 Task: Search one way flight ticket for 4 adults, 1 infant in seat and 1 infant on lap in premium economy from North Bend: Southwest Oregon Regional Airport (was North Bend Municipal) to Jacksonville: Albert J. Ellis Airport on 5-3-2023. Choice of flights is Frontier. Number of bags: 5 checked bags. Price is upto 98000. Outbound departure time preference is 17:00.
Action: Mouse moved to (298, 117)
Screenshot: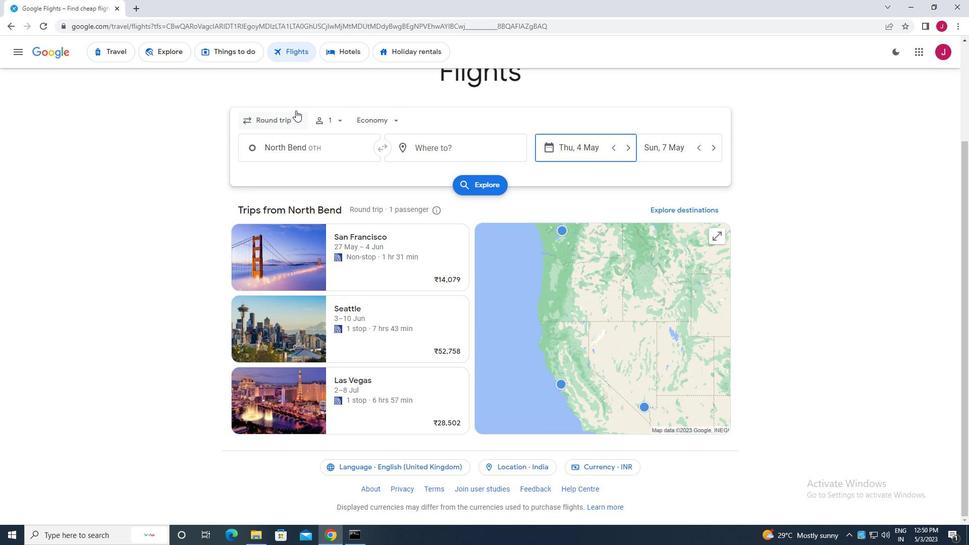 
Action: Mouse pressed left at (298, 117)
Screenshot: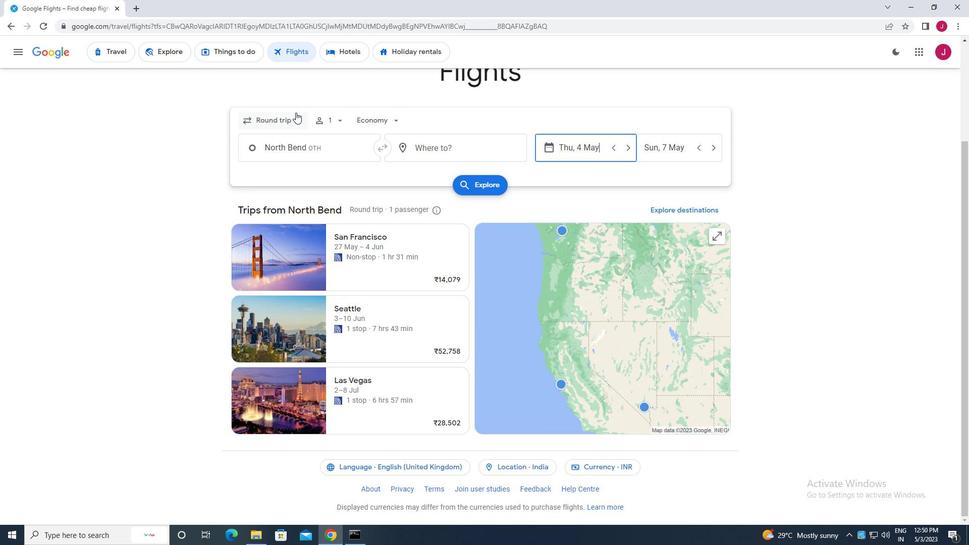 
Action: Mouse moved to (295, 165)
Screenshot: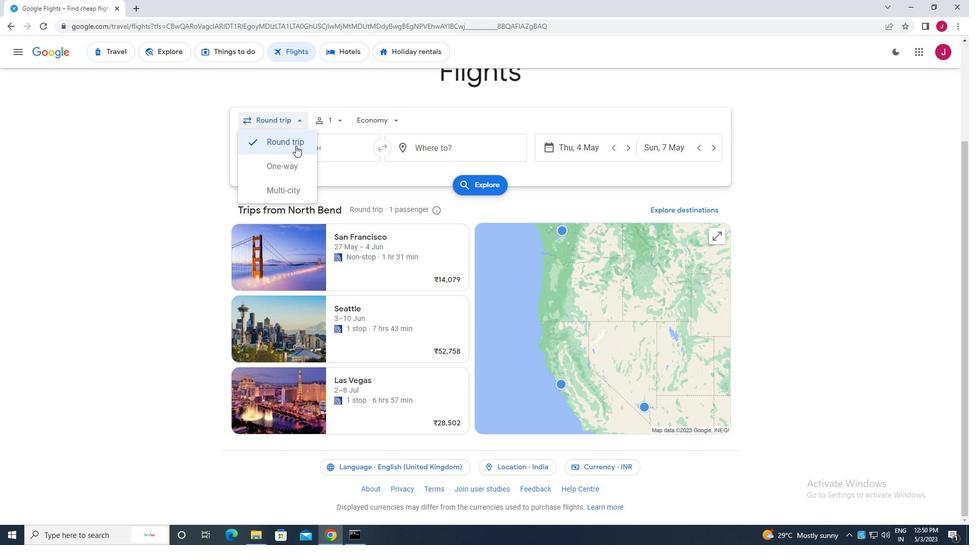 
Action: Mouse pressed left at (295, 165)
Screenshot: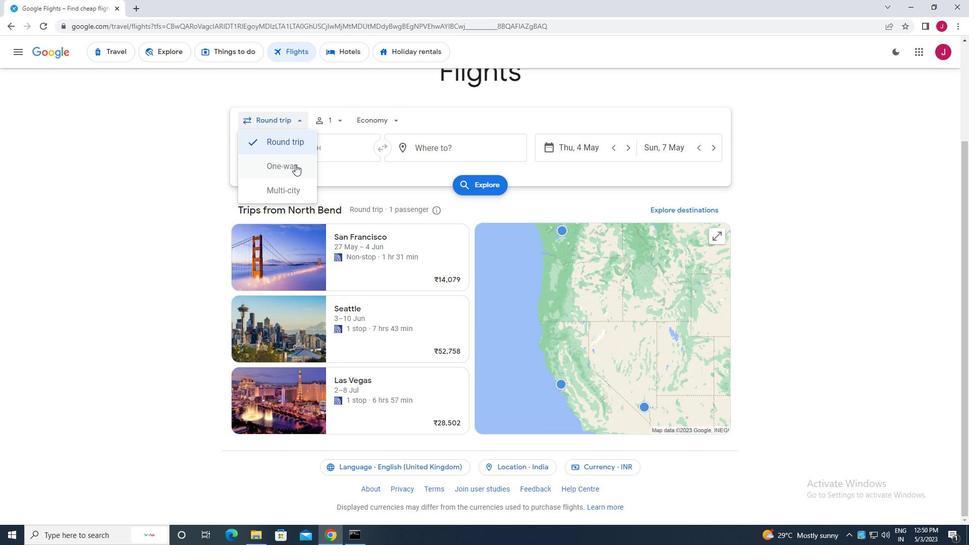 
Action: Mouse moved to (336, 120)
Screenshot: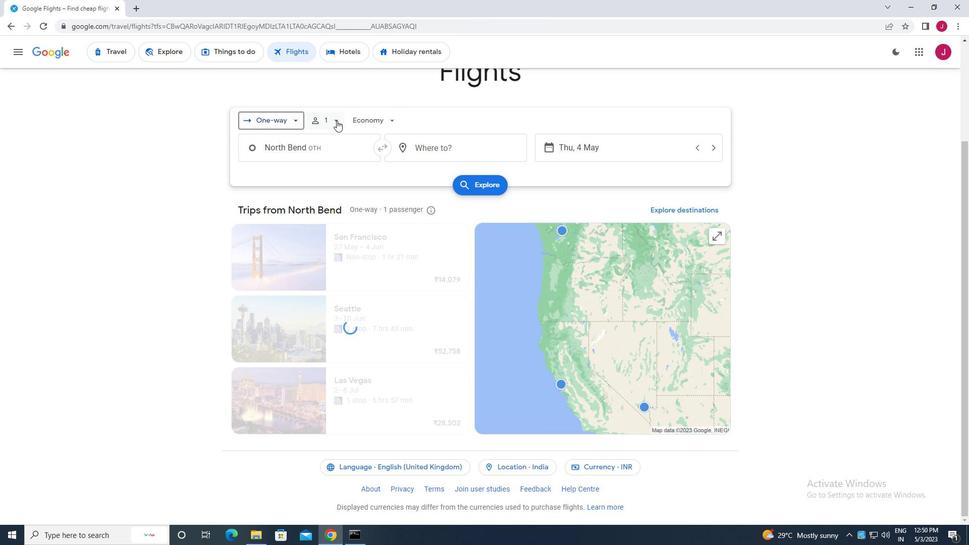 
Action: Mouse pressed left at (336, 120)
Screenshot: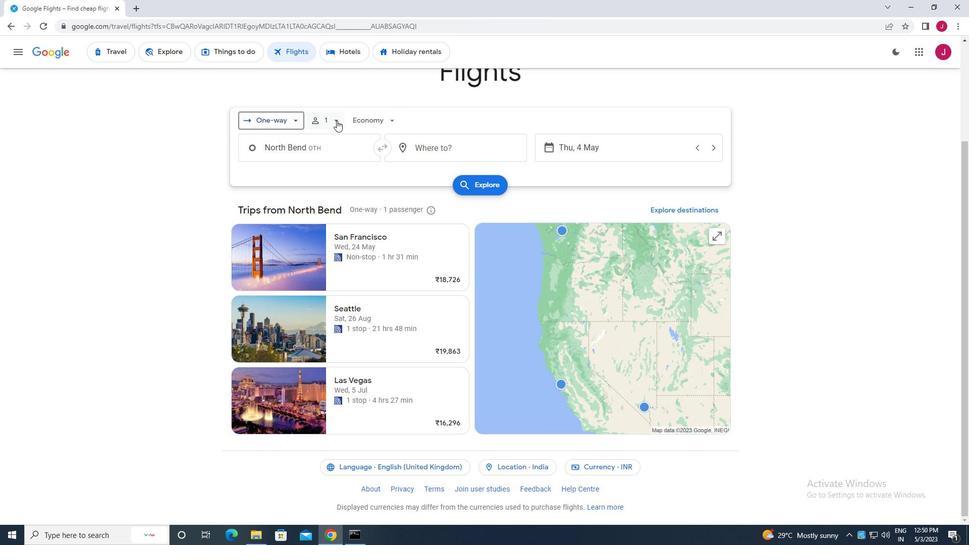 
Action: Mouse moved to (414, 146)
Screenshot: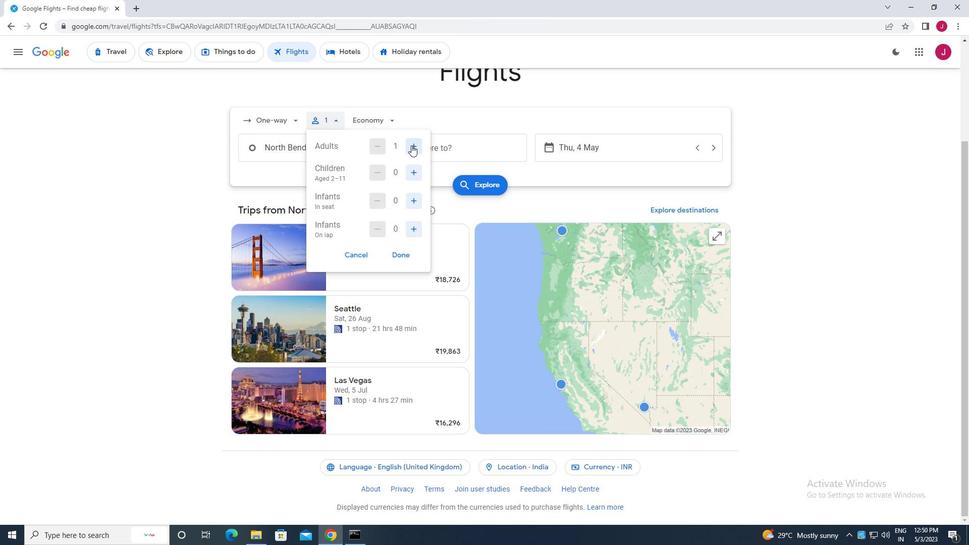 
Action: Mouse pressed left at (414, 146)
Screenshot: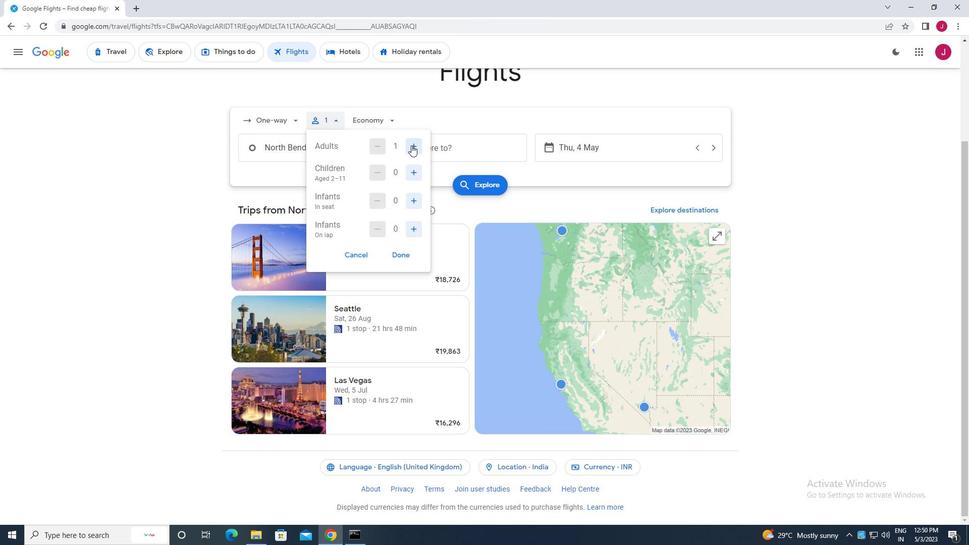 
Action: Mouse moved to (415, 146)
Screenshot: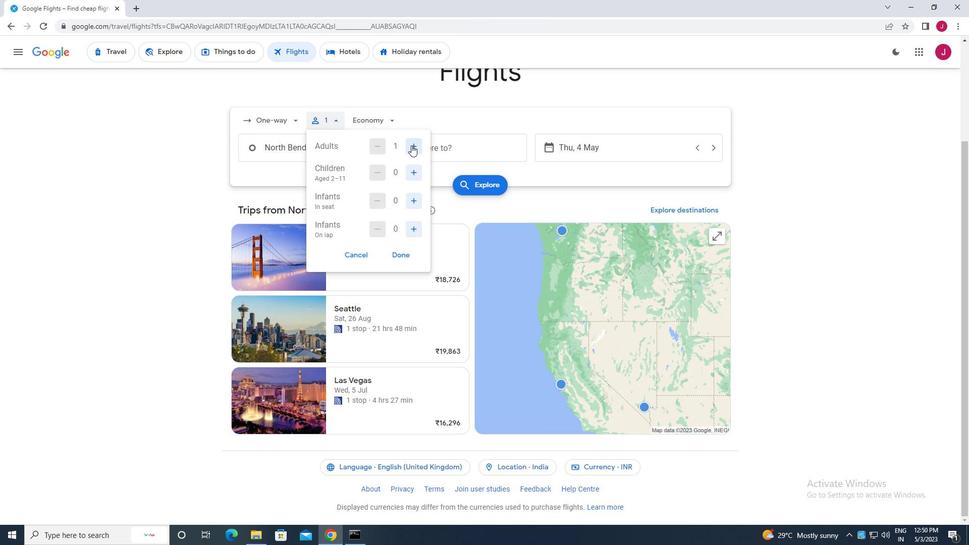 
Action: Mouse pressed left at (415, 146)
Screenshot: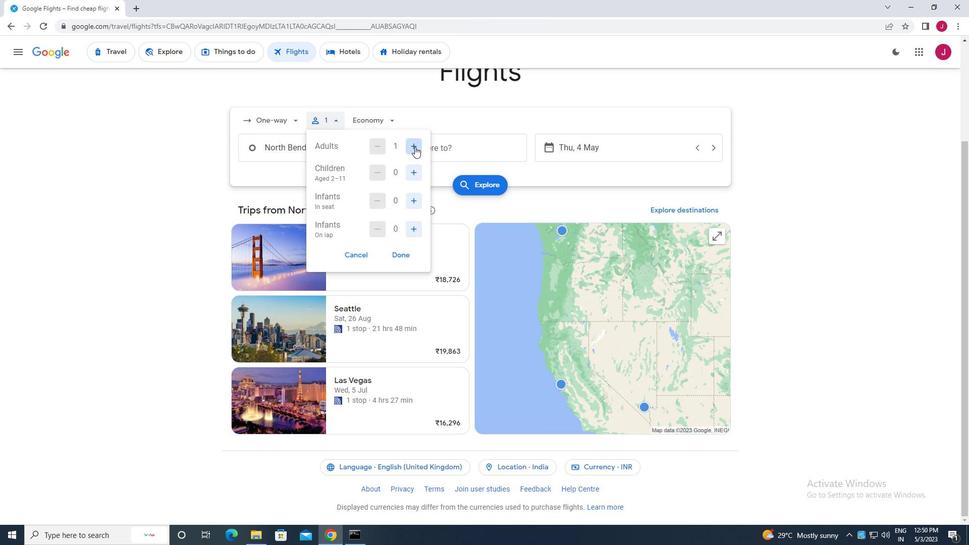 
Action: Mouse moved to (415, 146)
Screenshot: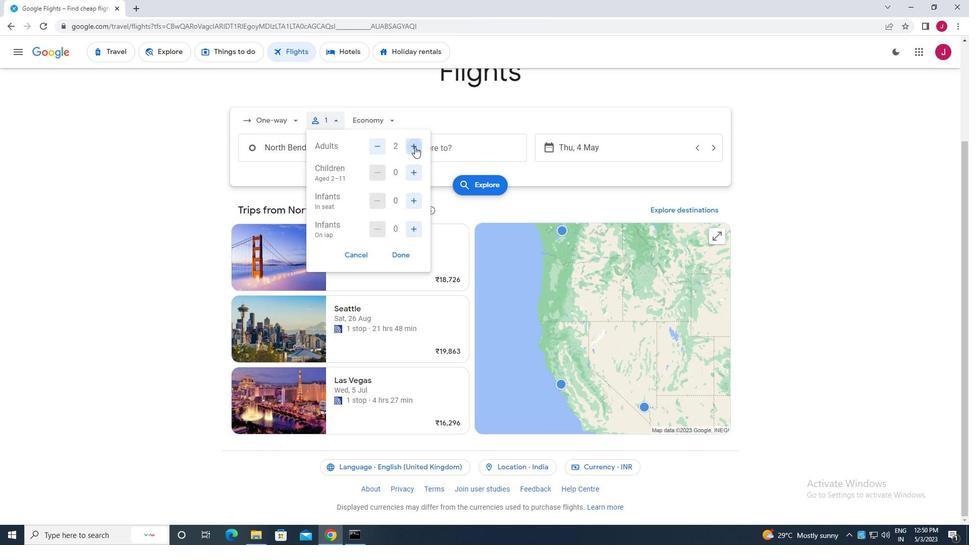 
Action: Mouse pressed left at (415, 146)
Screenshot: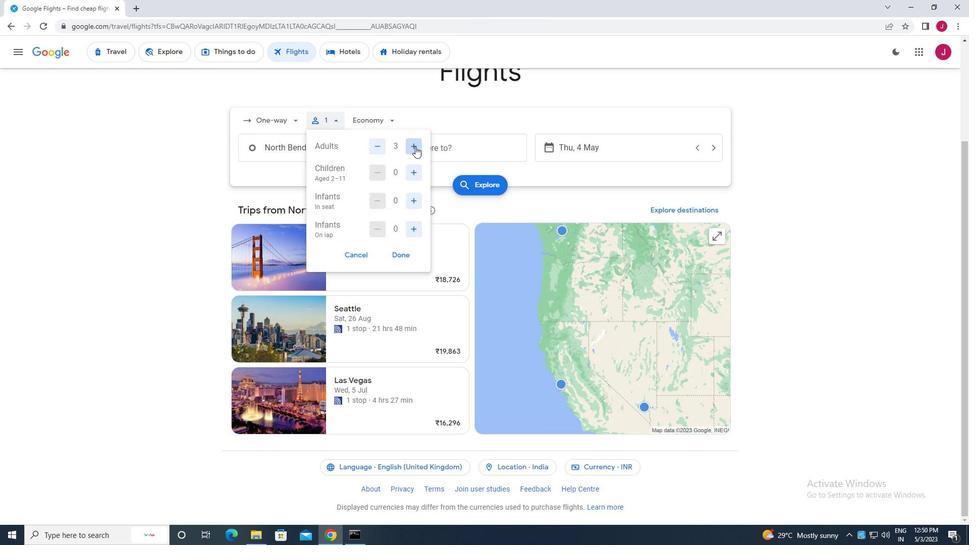 
Action: Mouse moved to (415, 172)
Screenshot: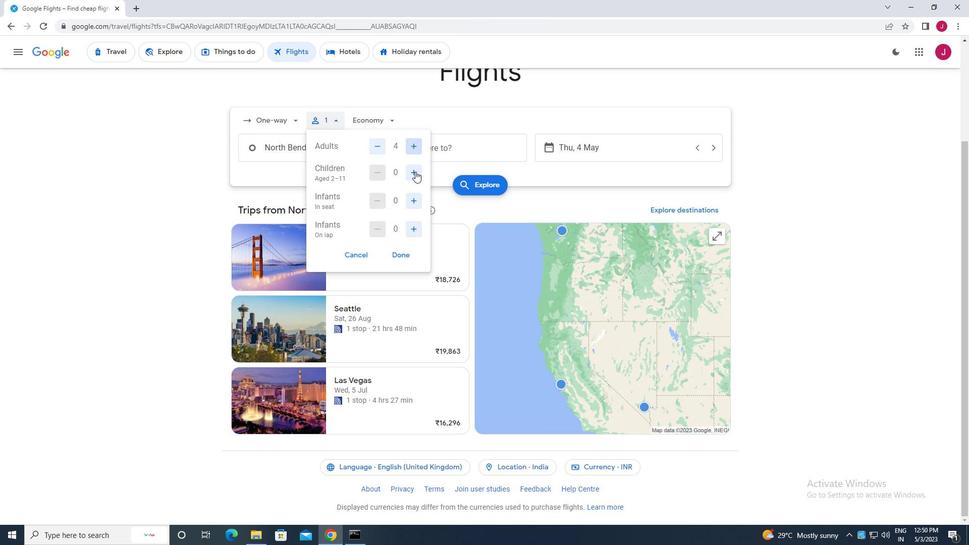 
Action: Mouse pressed left at (415, 172)
Screenshot: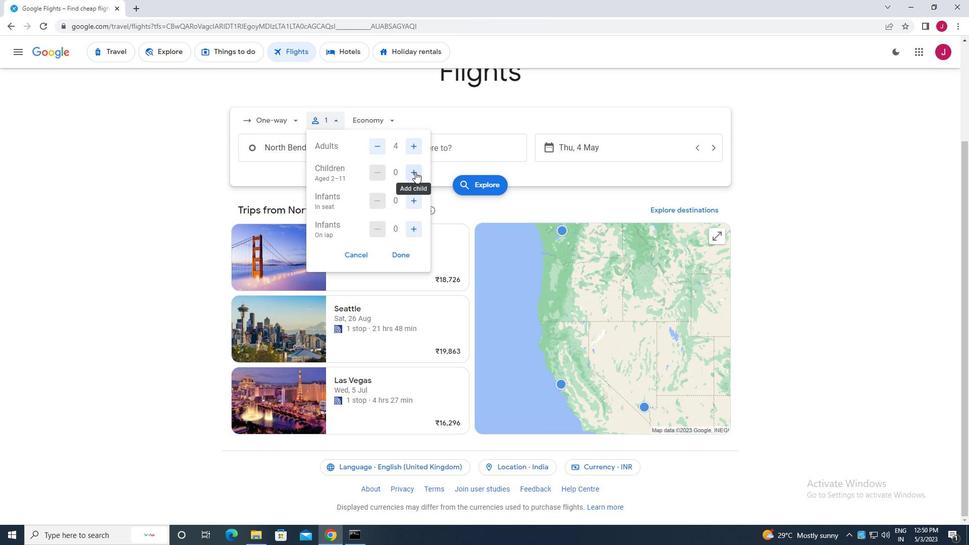 
Action: Mouse moved to (383, 170)
Screenshot: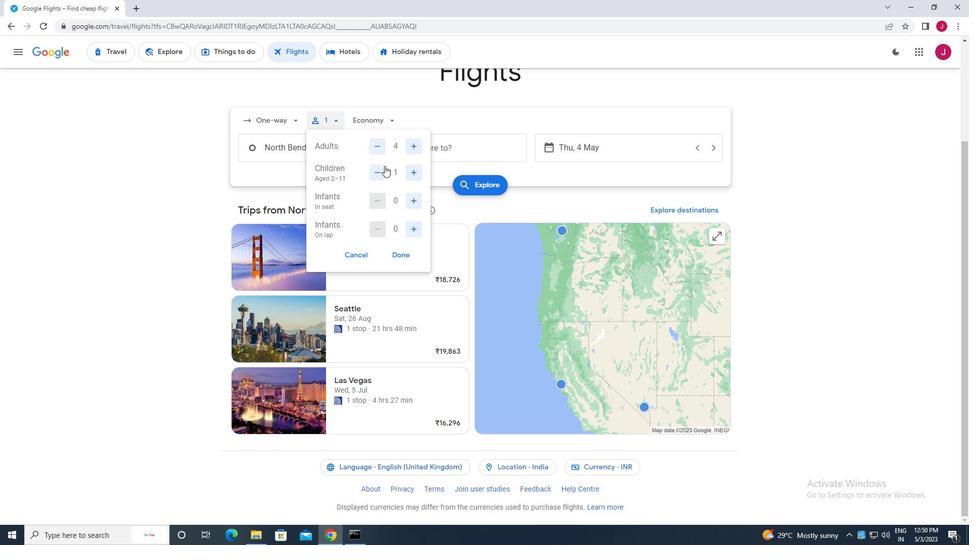 
Action: Mouse pressed left at (383, 170)
Screenshot: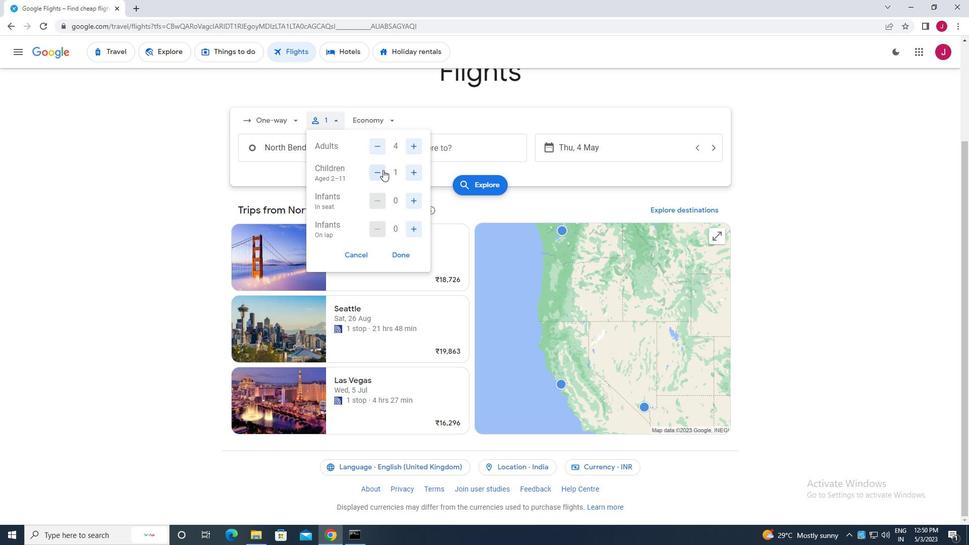 
Action: Mouse moved to (411, 198)
Screenshot: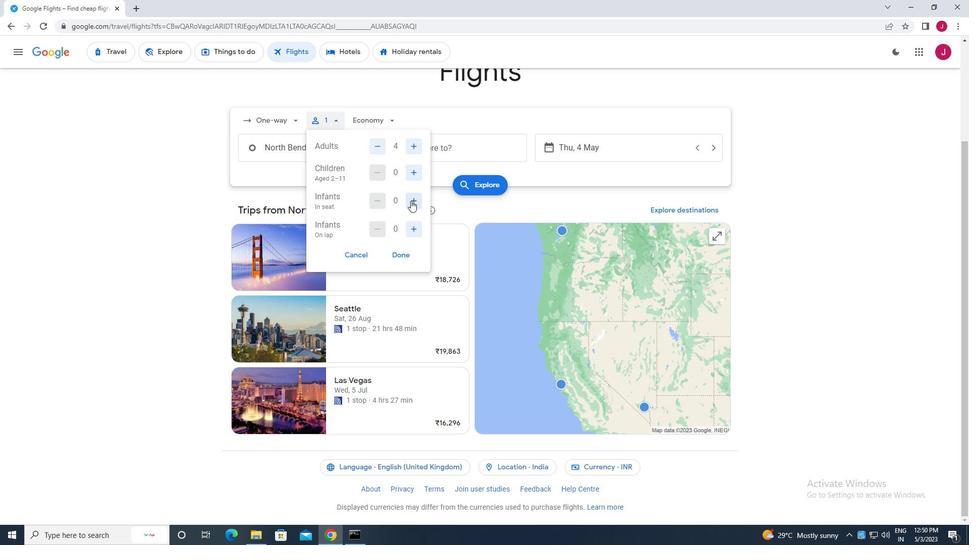 
Action: Mouse pressed left at (411, 198)
Screenshot: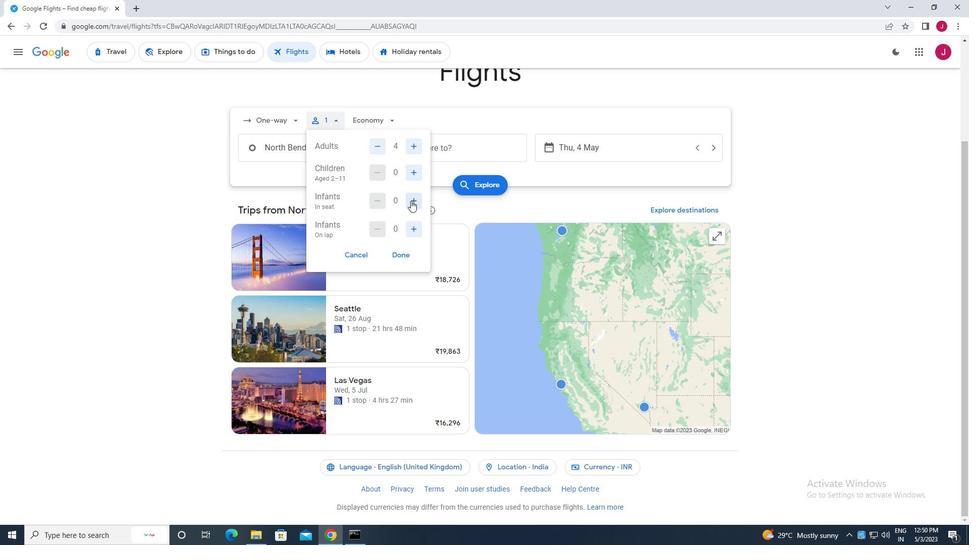 
Action: Mouse moved to (415, 224)
Screenshot: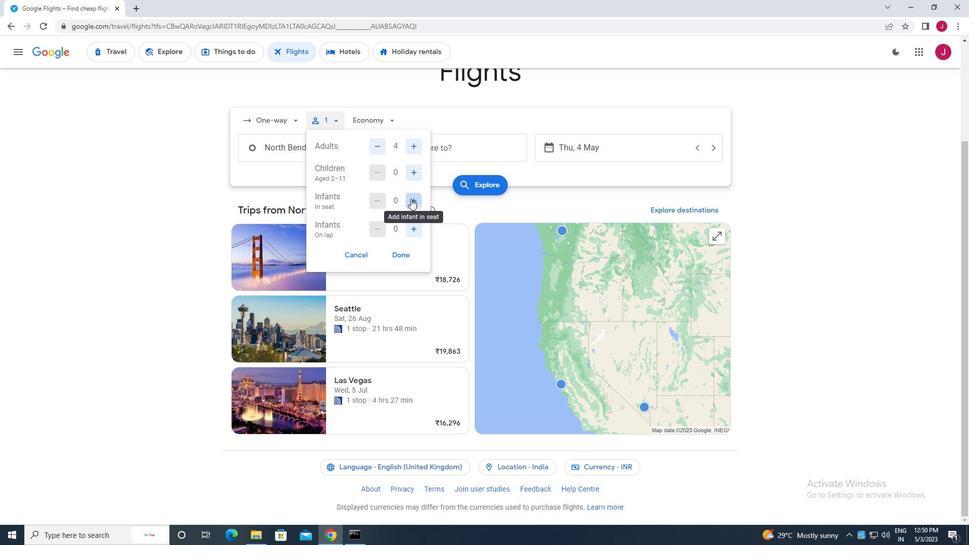 
Action: Mouse pressed left at (415, 224)
Screenshot: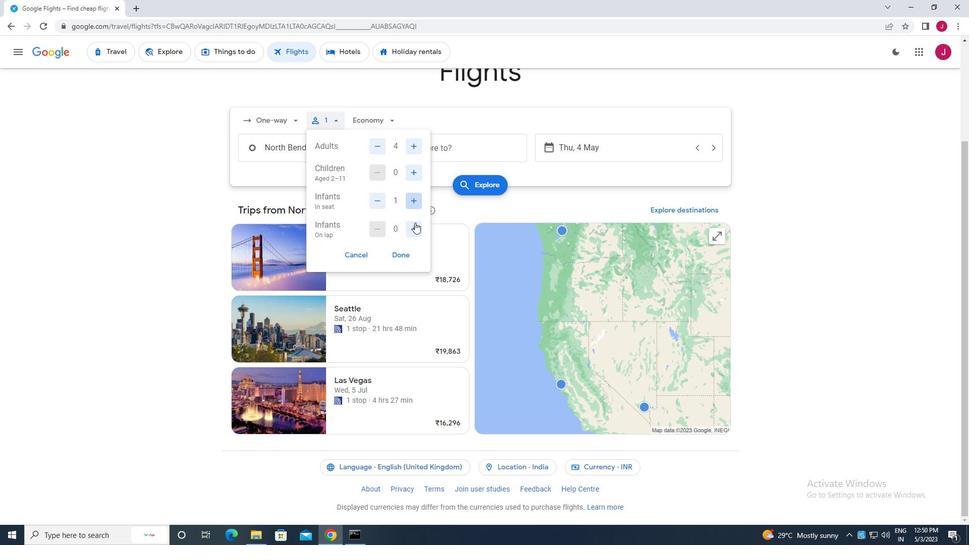 
Action: Mouse moved to (399, 254)
Screenshot: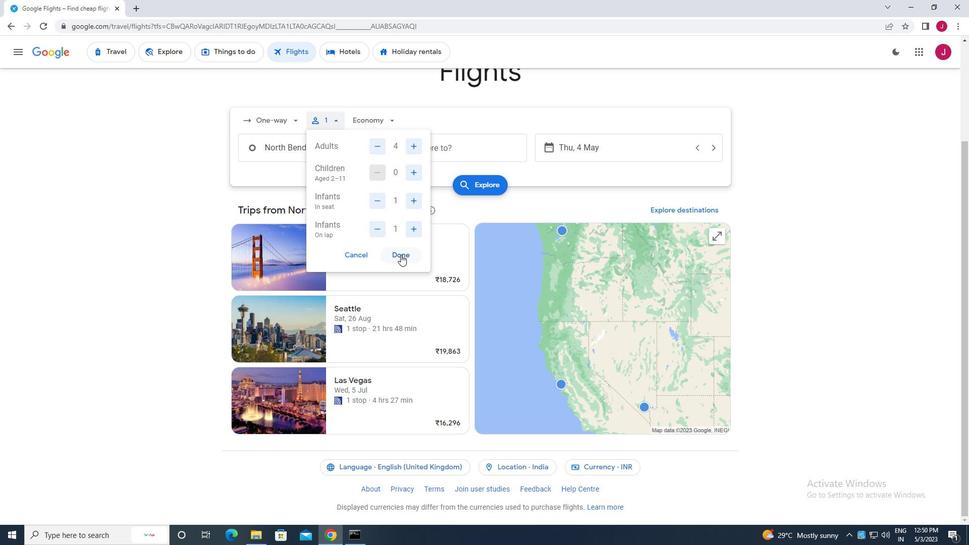 
Action: Mouse pressed left at (399, 254)
Screenshot: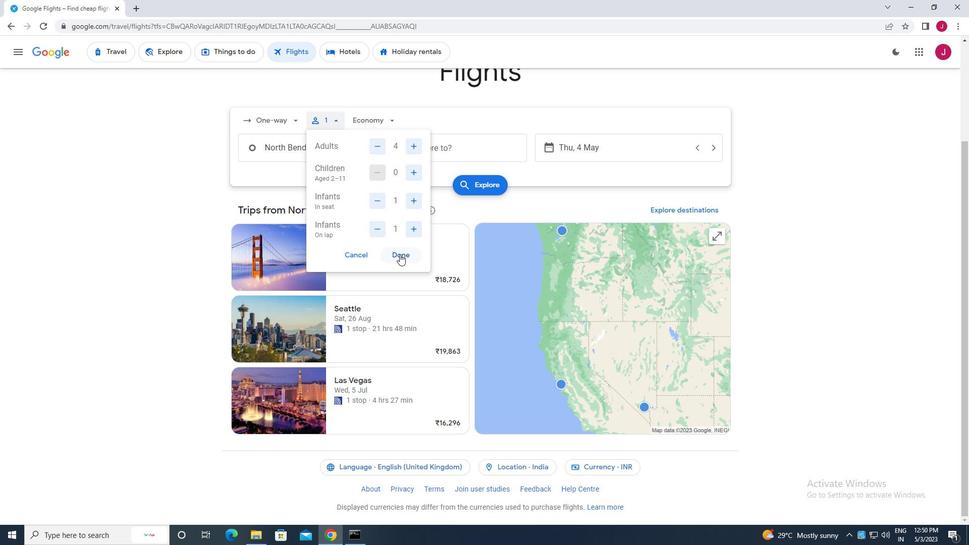 
Action: Mouse moved to (381, 119)
Screenshot: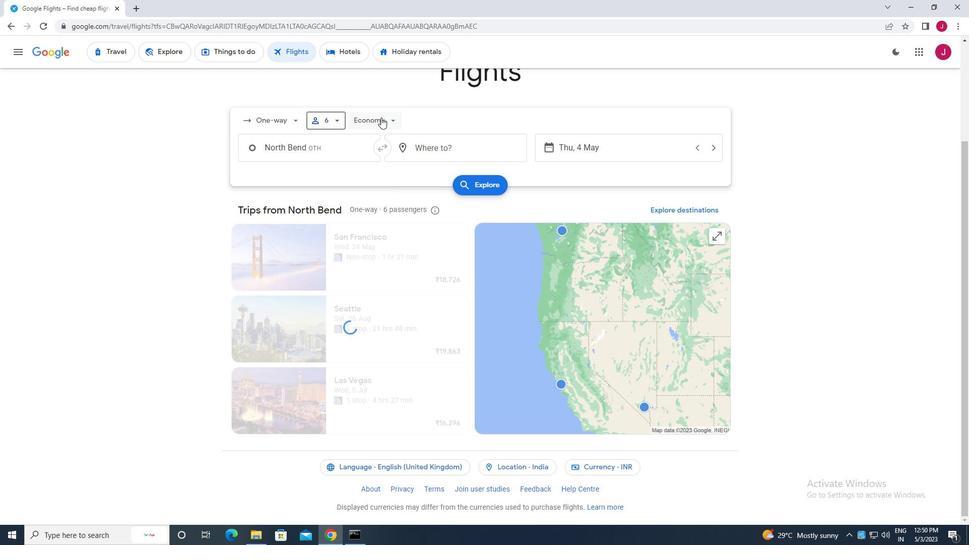 
Action: Mouse pressed left at (381, 119)
Screenshot: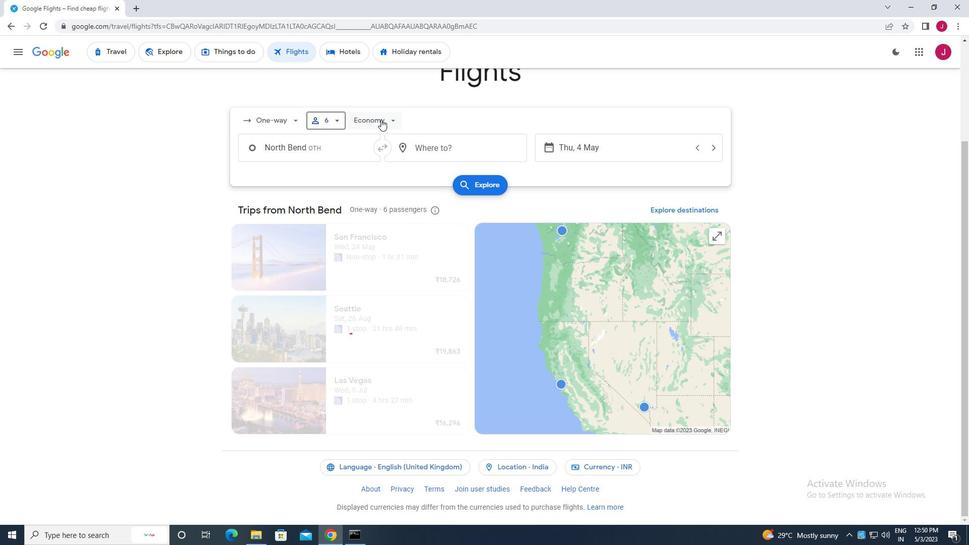 
Action: Mouse moved to (392, 166)
Screenshot: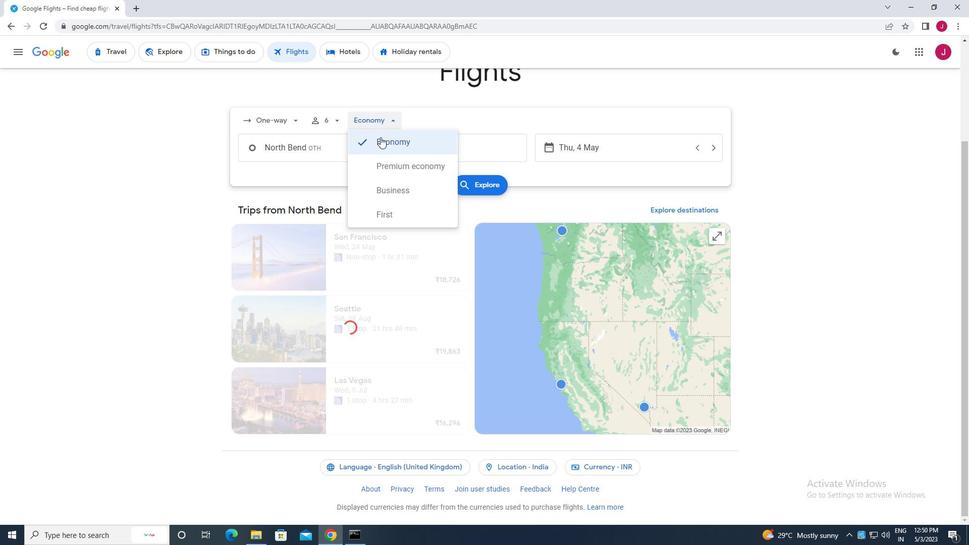 
Action: Mouse pressed left at (392, 166)
Screenshot: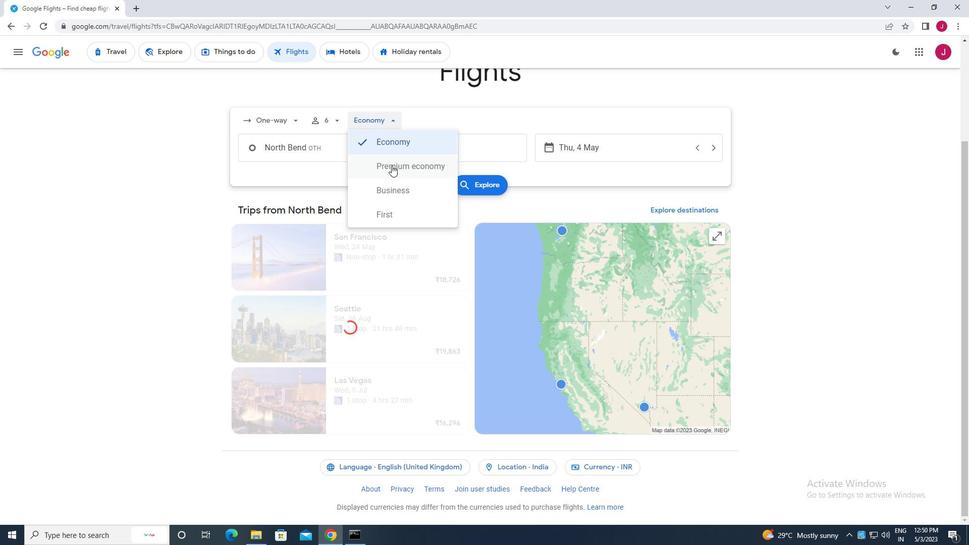 
Action: Mouse moved to (343, 149)
Screenshot: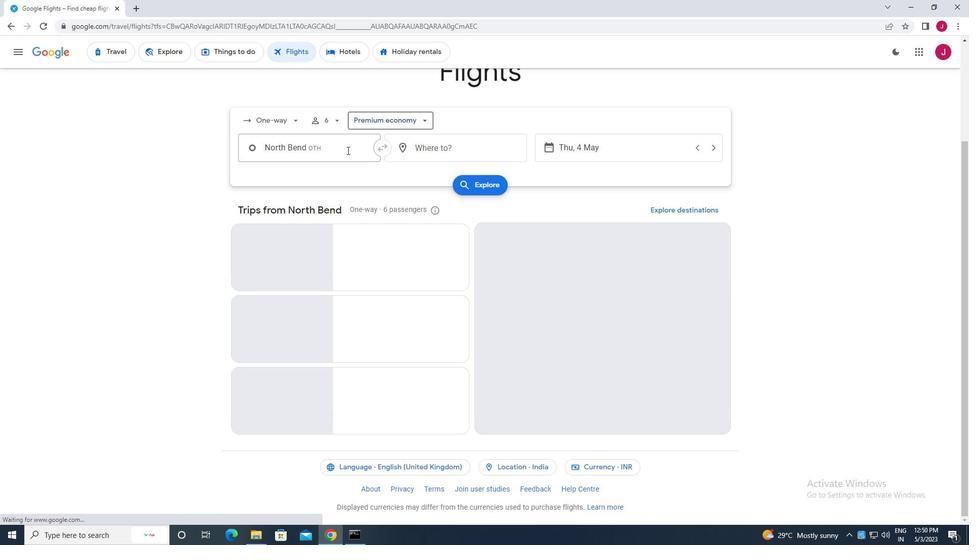 
Action: Mouse pressed left at (343, 149)
Screenshot: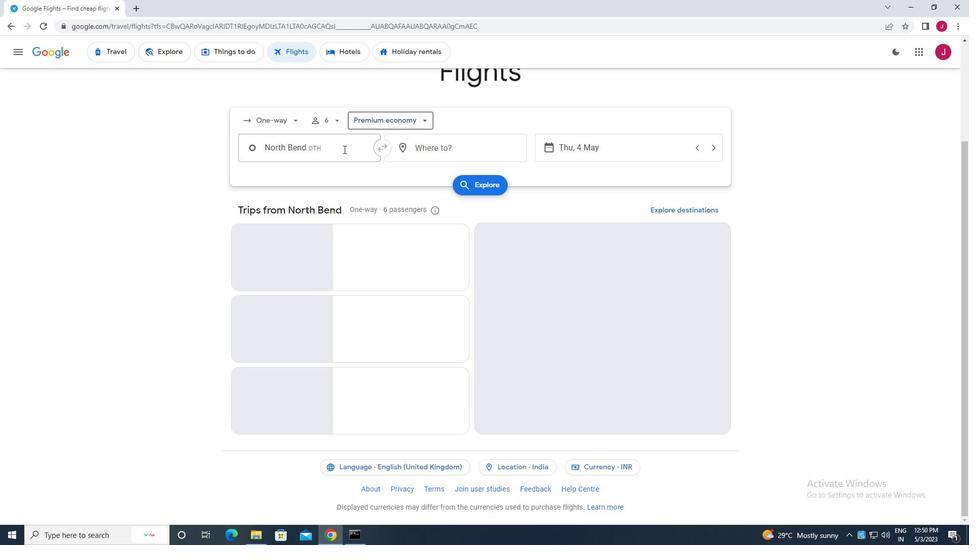 
Action: Mouse moved to (343, 149)
Screenshot: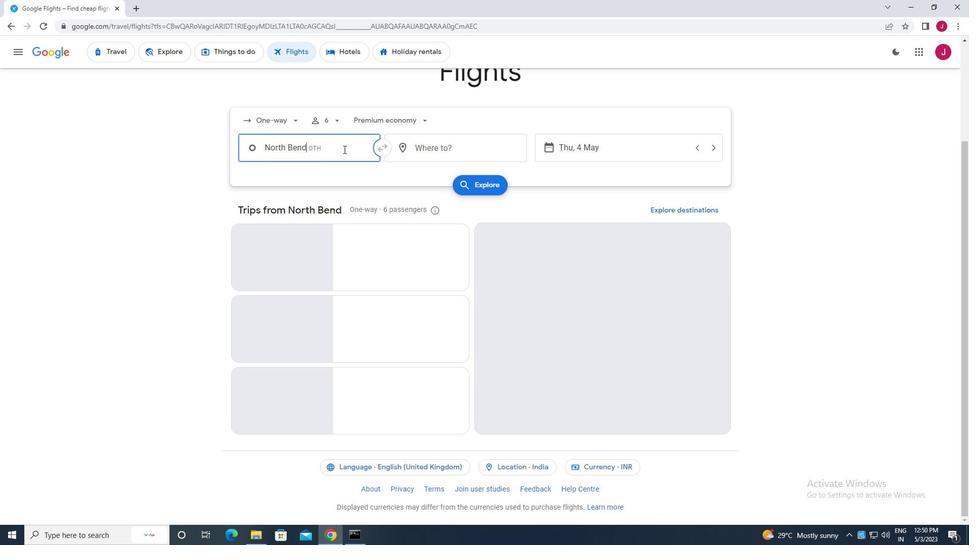 
Action: Key pressed southwest
Screenshot: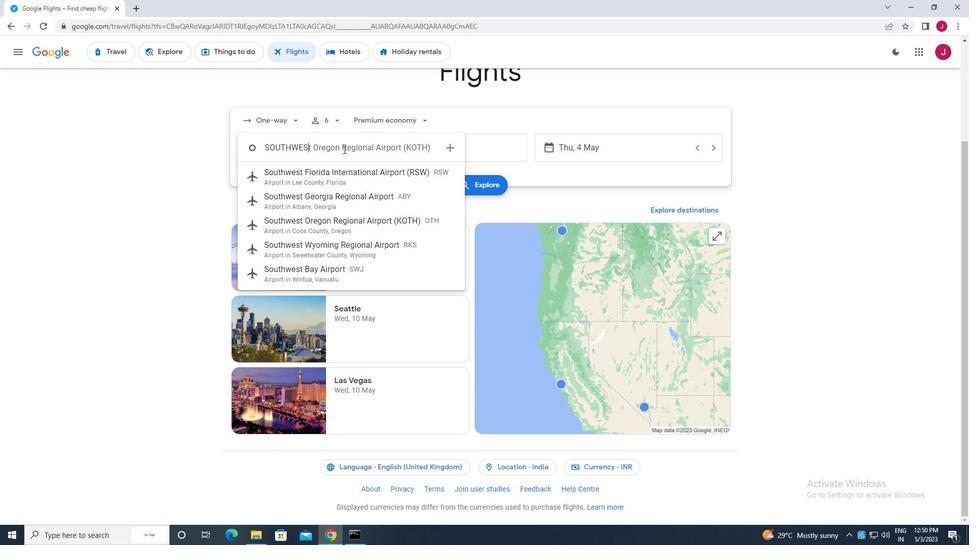 
Action: Mouse moved to (346, 220)
Screenshot: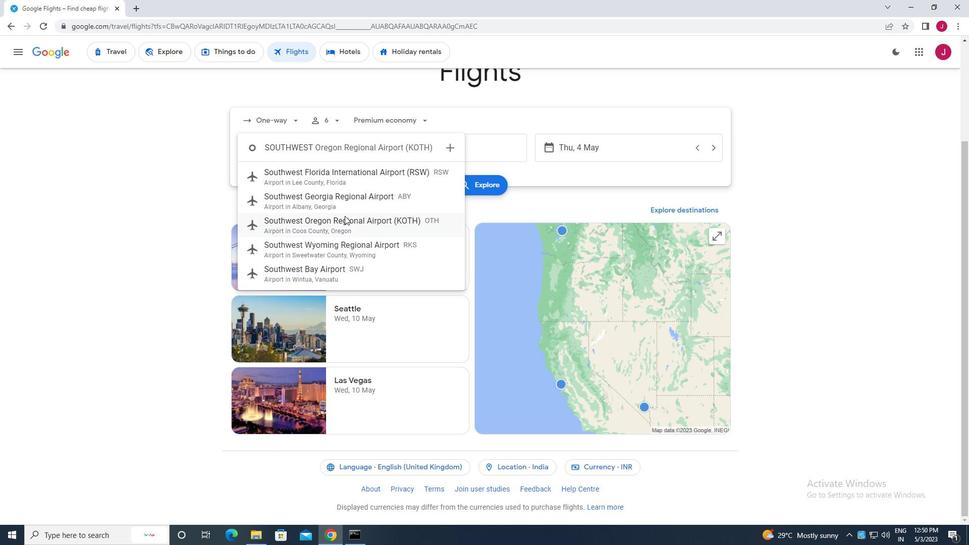 
Action: Mouse pressed left at (346, 220)
Screenshot: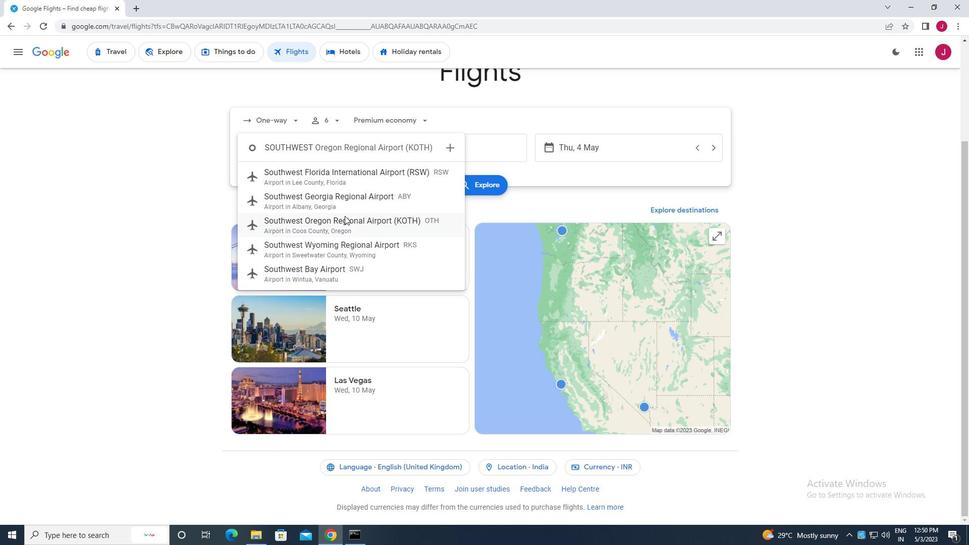 
Action: Mouse moved to (460, 153)
Screenshot: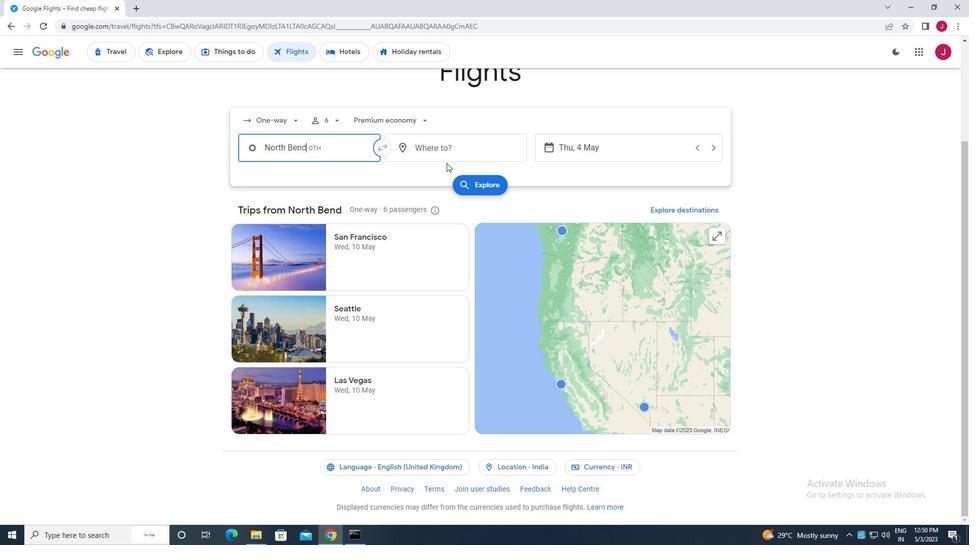 
Action: Mouse pressed left at (460, 153)
Screenshot: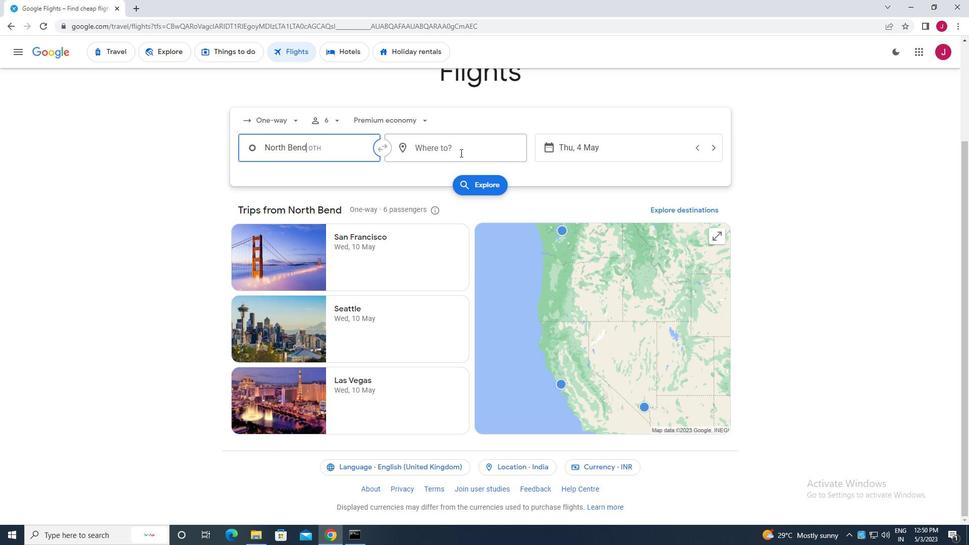 
Action: Mouse moved to (460, 153)
Screenshot: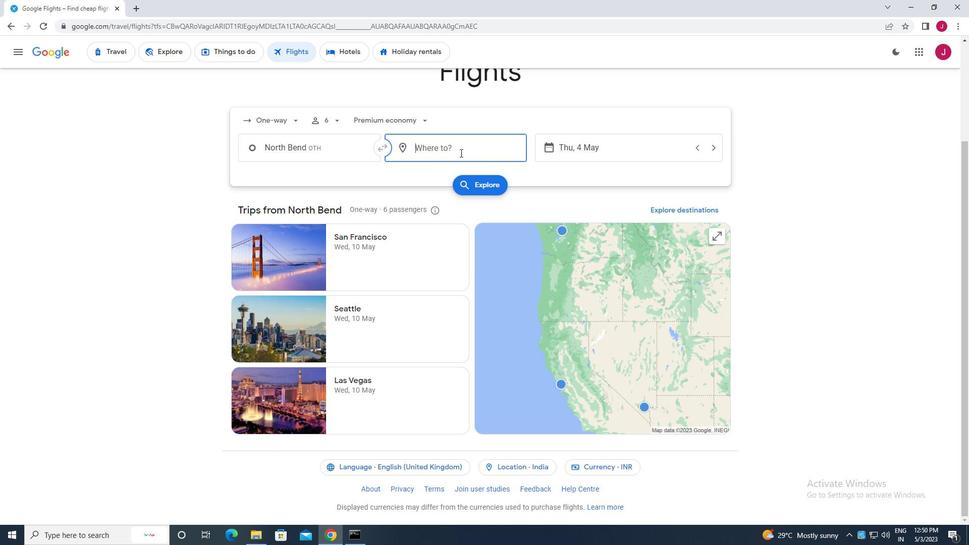 
Action: Key pressed albert<Key.space>j
Screenshot: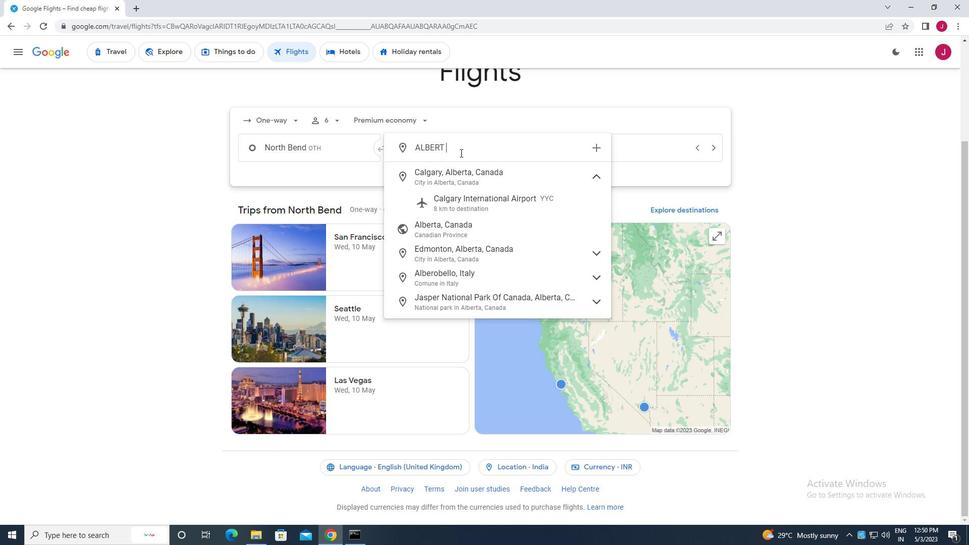 
Action: Mouse moved to (450, 180)
Screenshot: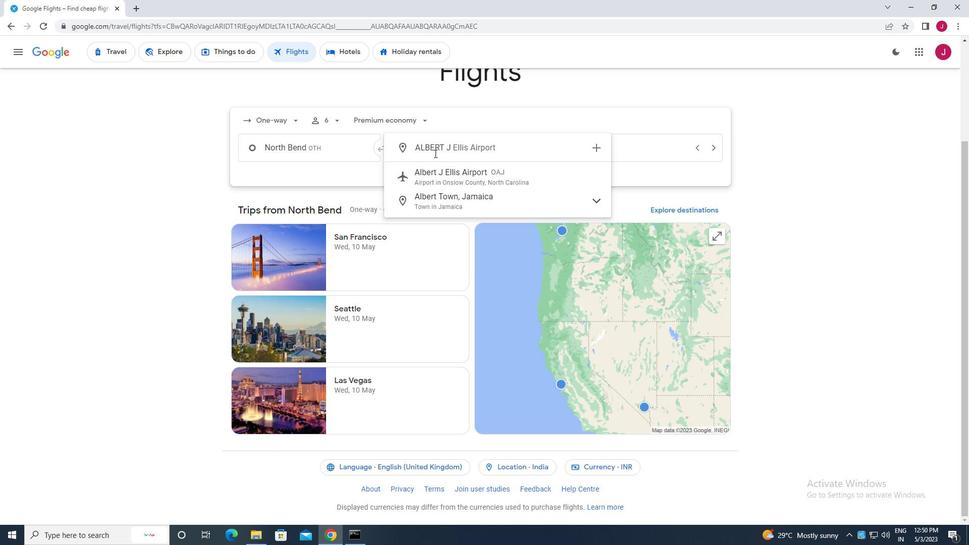 
Action: Mouse pressed left at (450, 180)
Screenshot: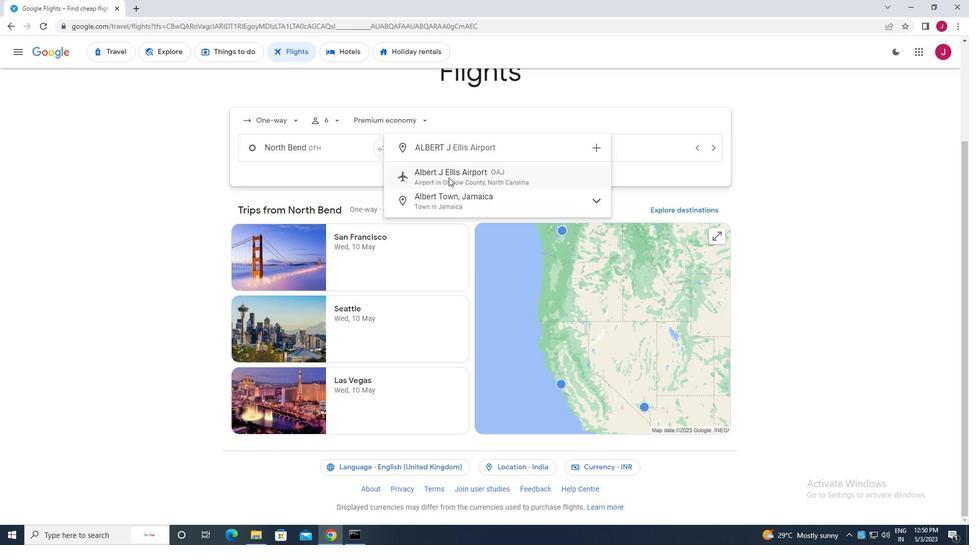 
Action: Mouse moved to (577, 144)
Screenshot: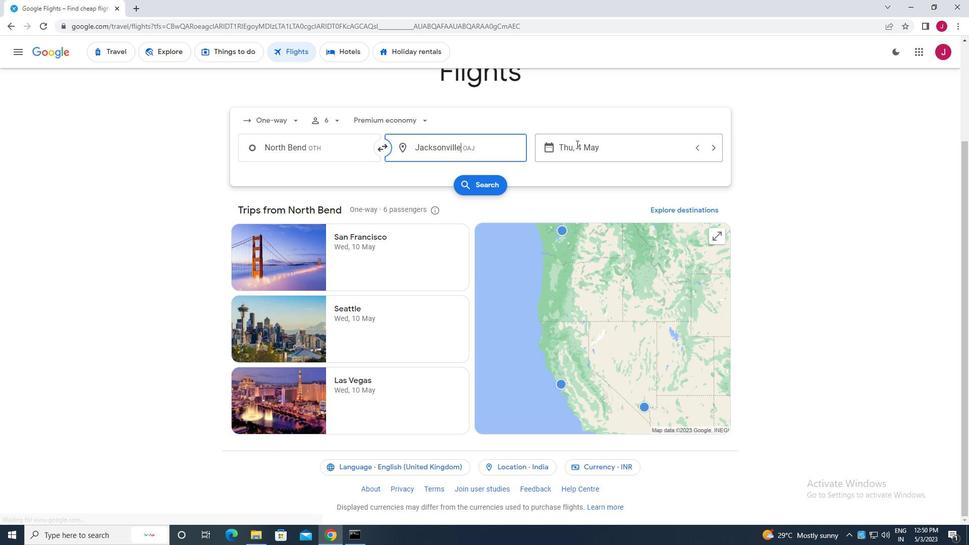
Action: Mouse pressed left at (577, 144)
Screenshot: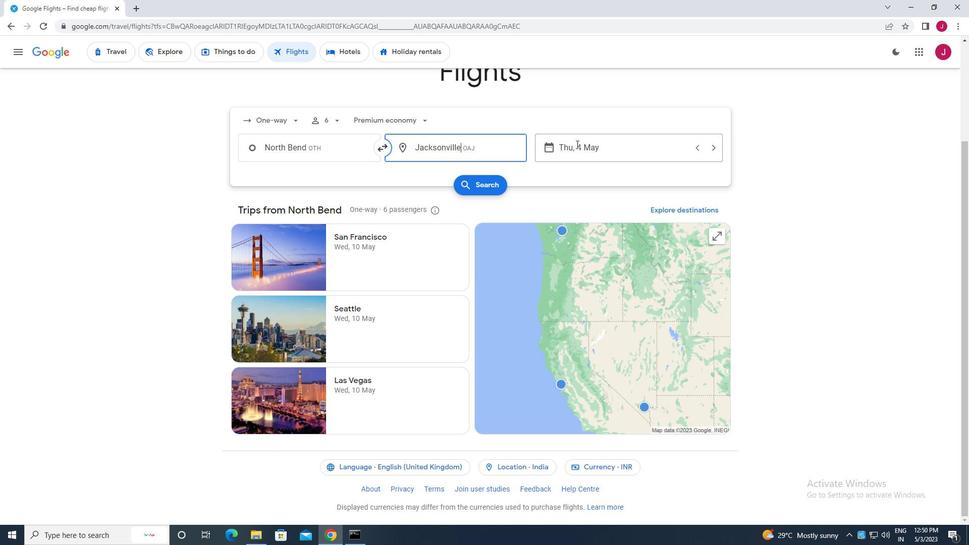 
Action: Mouse moved to (436, 227)
Screenshot: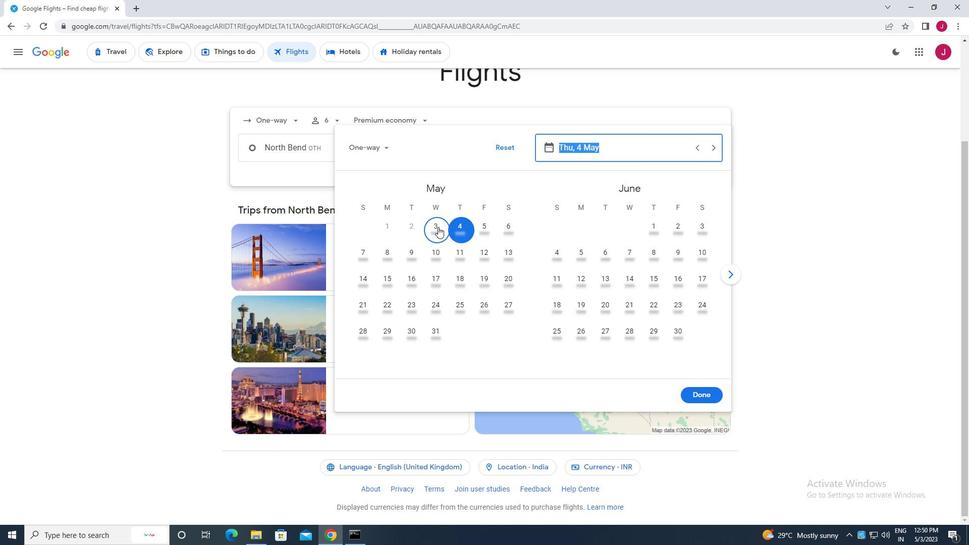 
Action: Mouse pressed left at (436, 227)
Screenshot: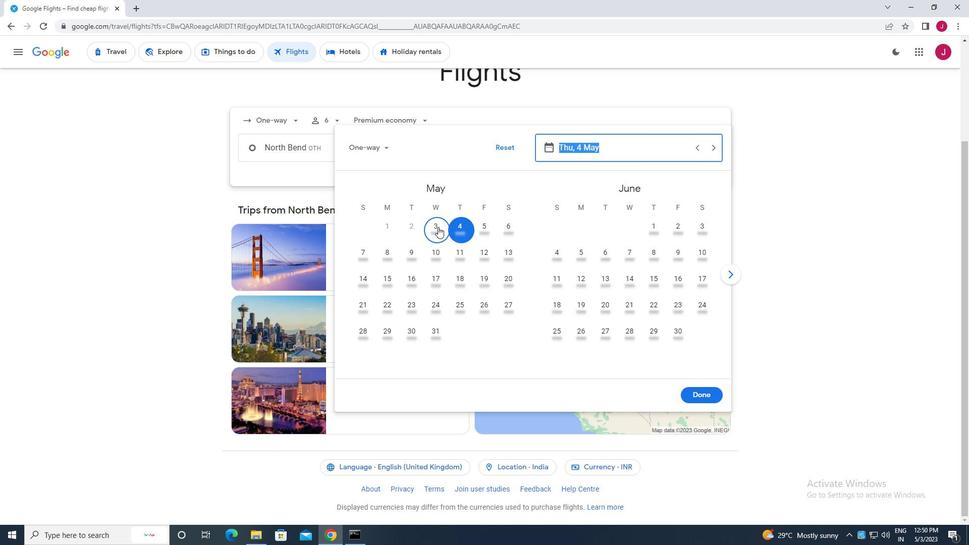 
Action: Mouse moved to (709, 395)
Screenshot: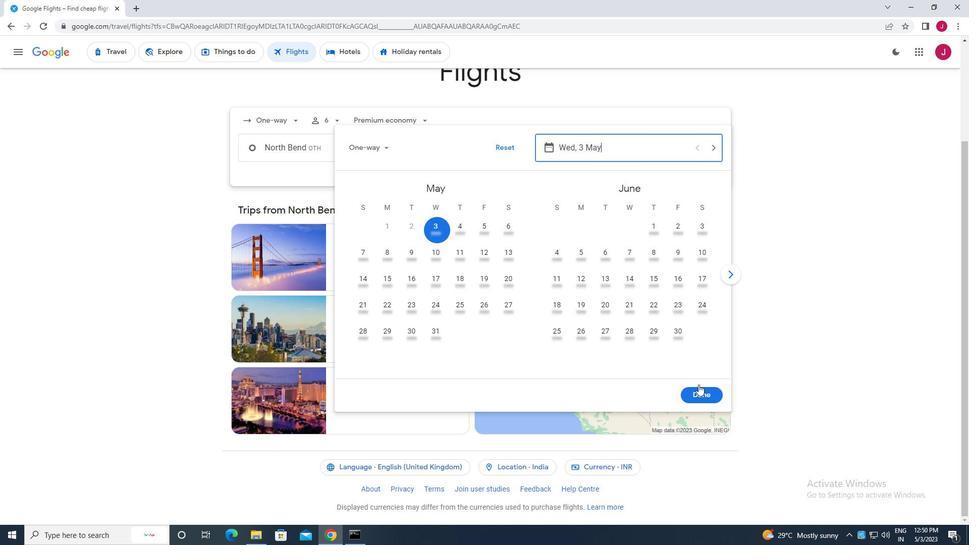 
Action: Mouse pressed left at (709, 395)
Screenshot: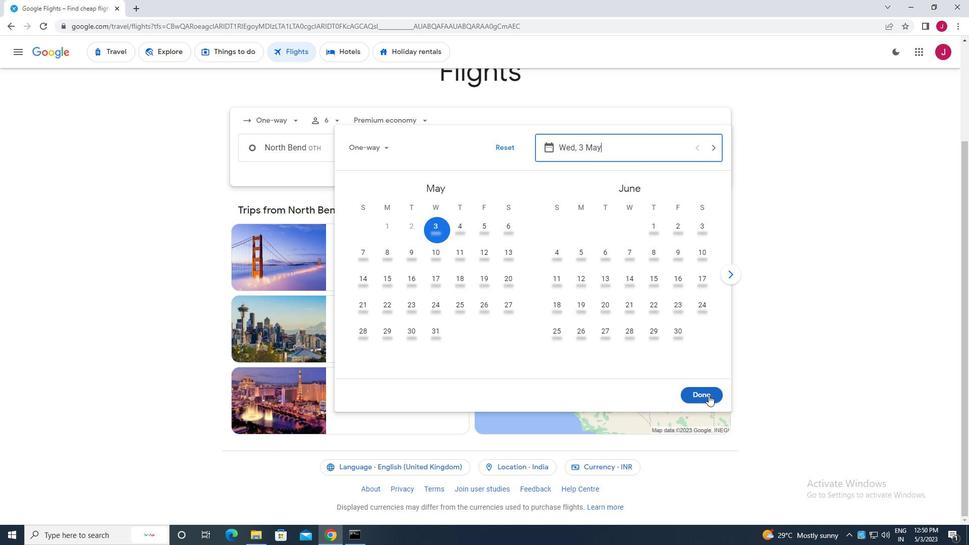 
Action: Mouse moved to (489, 180)
Screenshot: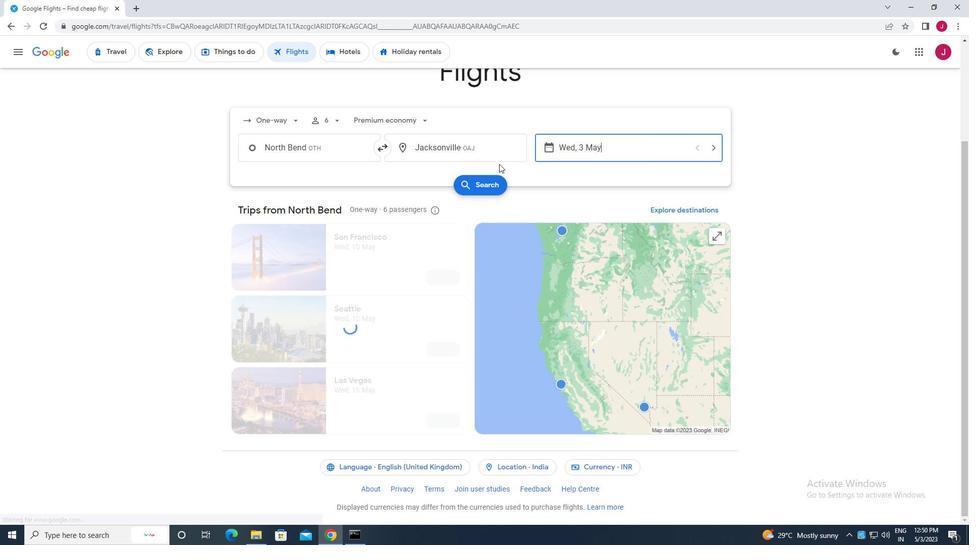 
Action: Mouse pressed left at (489, 180)
Screenshot: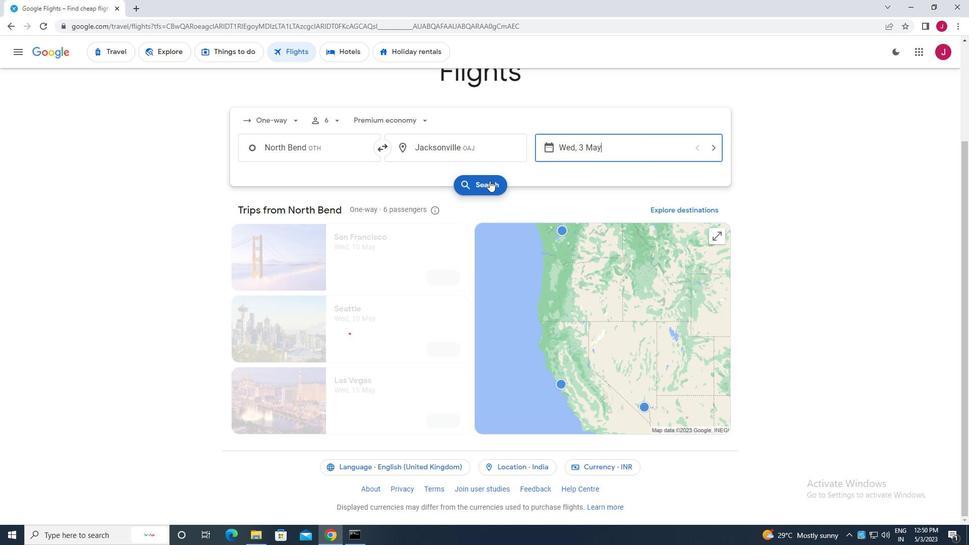 
Action: Mouse moved to (262, 141)
Screenshot: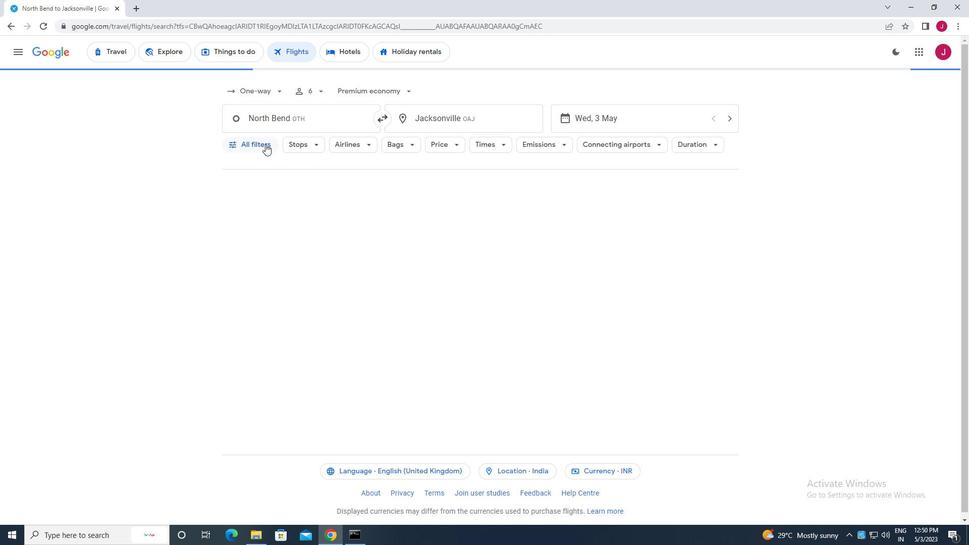 
Action: Mouse pressed left at (262, 141)
Screenshot: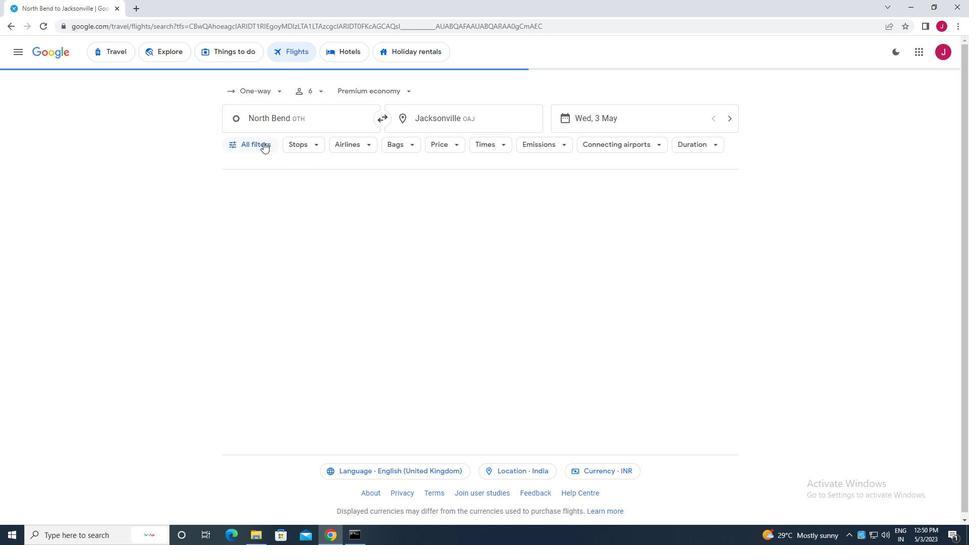
Action: Mouse moved to (274, 196)
Screenshot: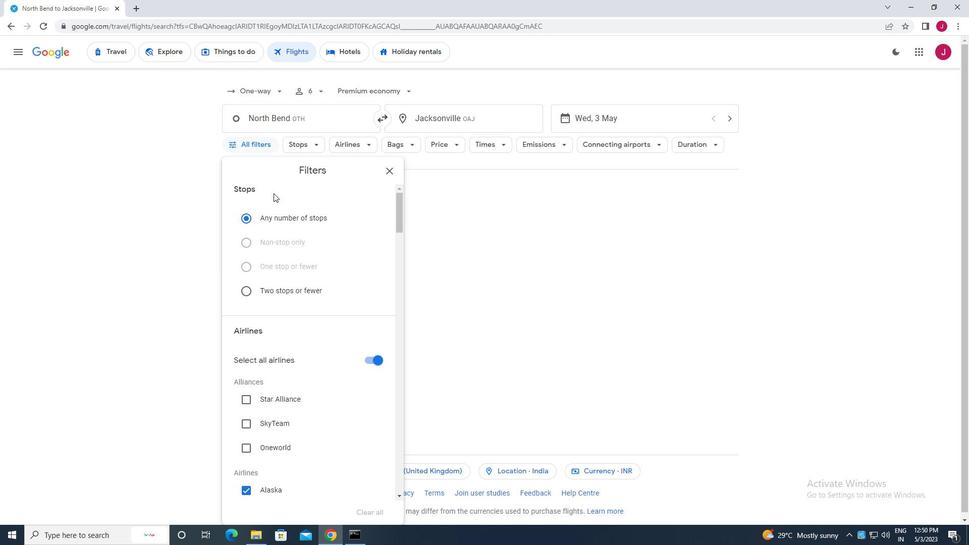 
Action: Mouse scrolled (274, 196) with delta (0, 0)
Screenshot: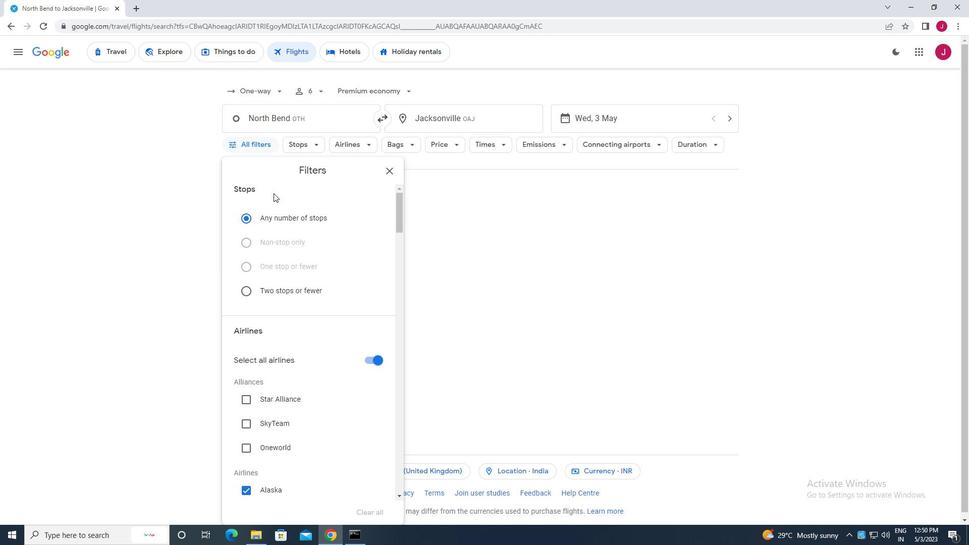 
Action: Mouse moved to (275, 196)
Screenshot: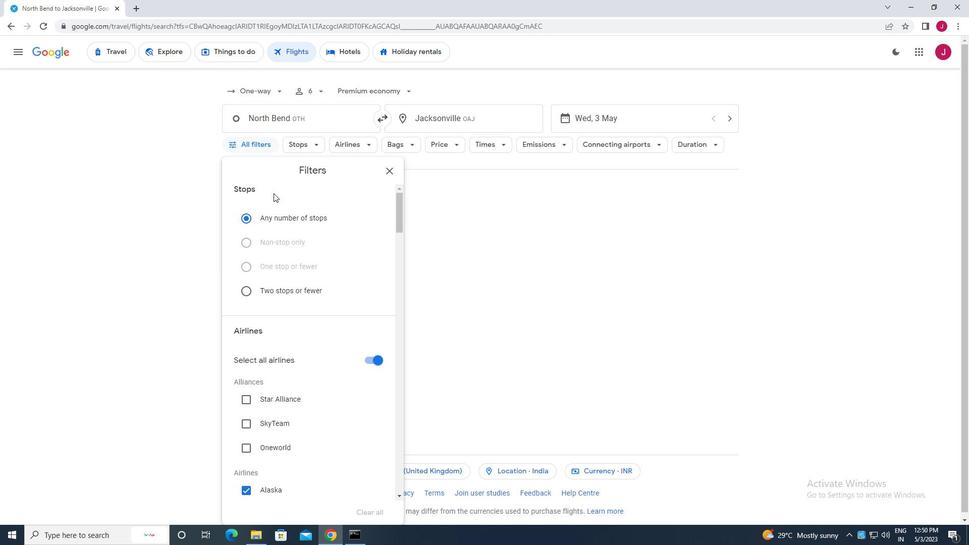 
Action: Mouse scrolled (275, 196) with delta (0, 0)
Screenshot: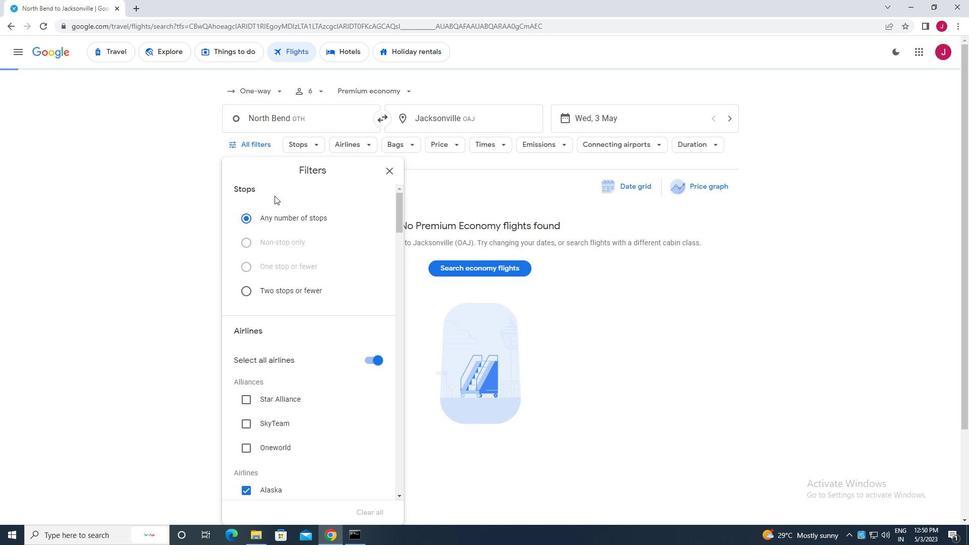 
Action: Mouse scrolled (275, 196) with delta (0, 0)
Screenshot: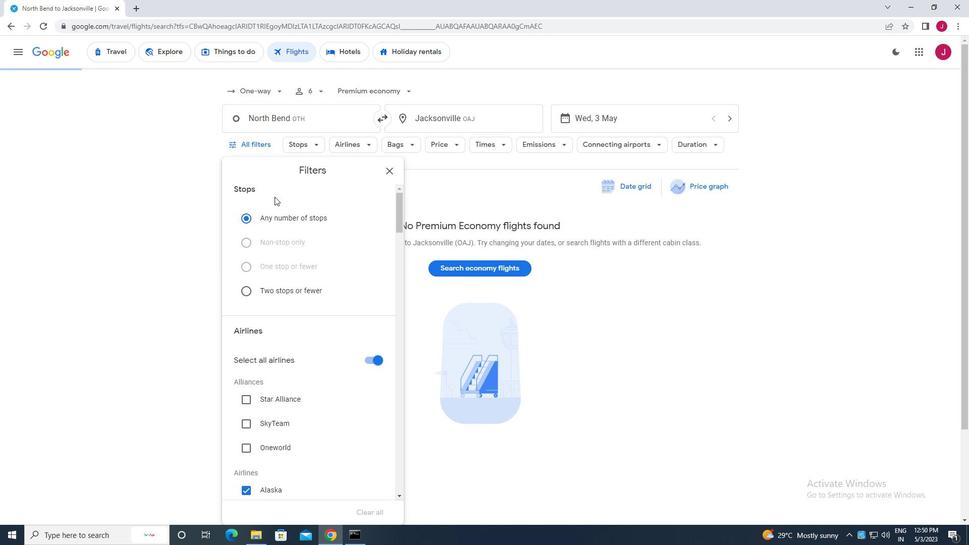 
Action: Mouse moved to (371, 209)
Screenshot: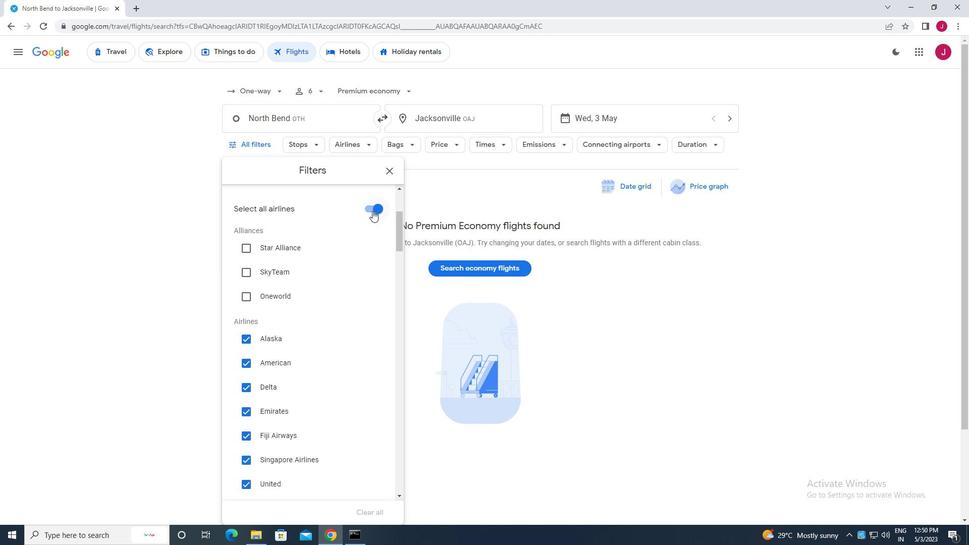 
Action: Mouse pressed left at (371, 209)
Screenshot: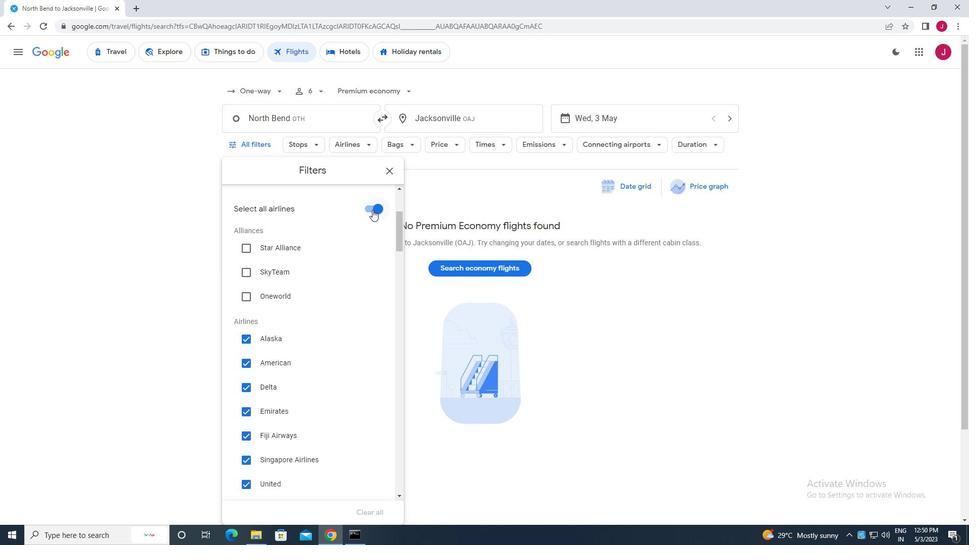 
Action: Mouse moved to (292, 230)
Screenshot: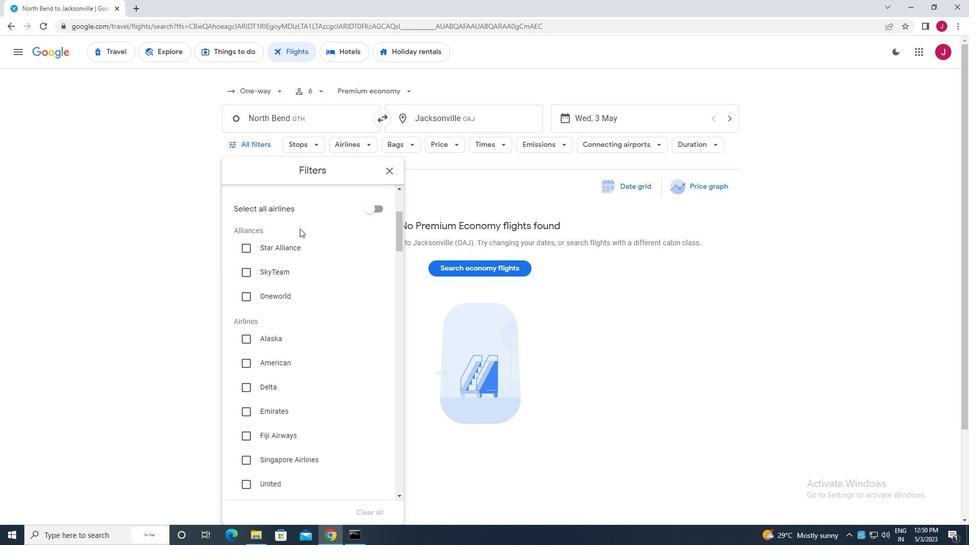 
Action: Mouse scrolled (292, 230) with delta (0, 0)
Screenshot: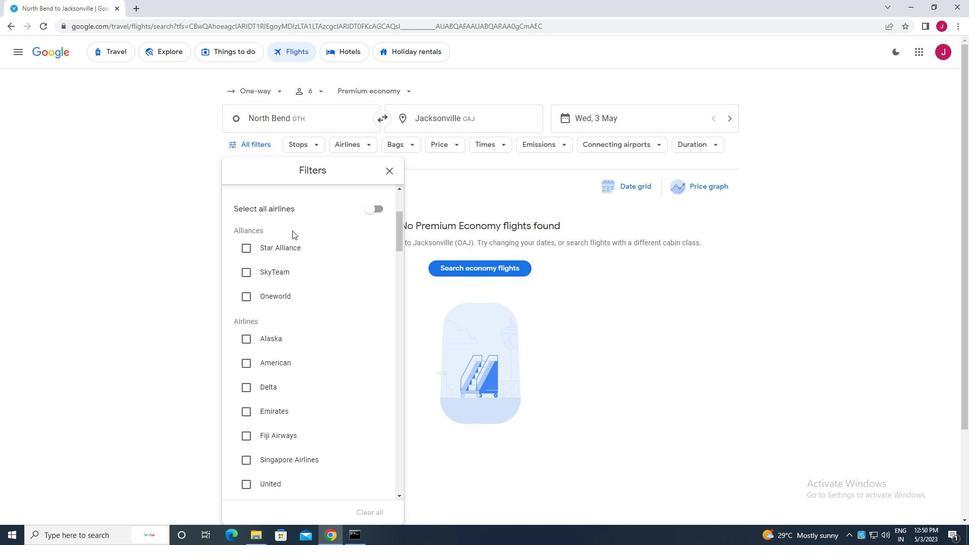 
Action: Mouse moved to (292, 230)
Screenshot: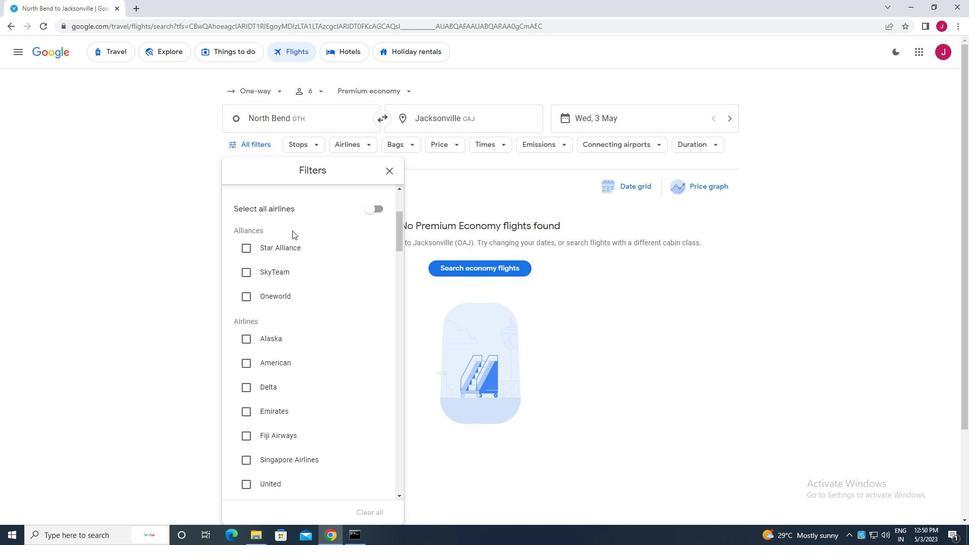 
Action: Mouse scrolled (292, 230) with delta (0, 0)
Screenshot: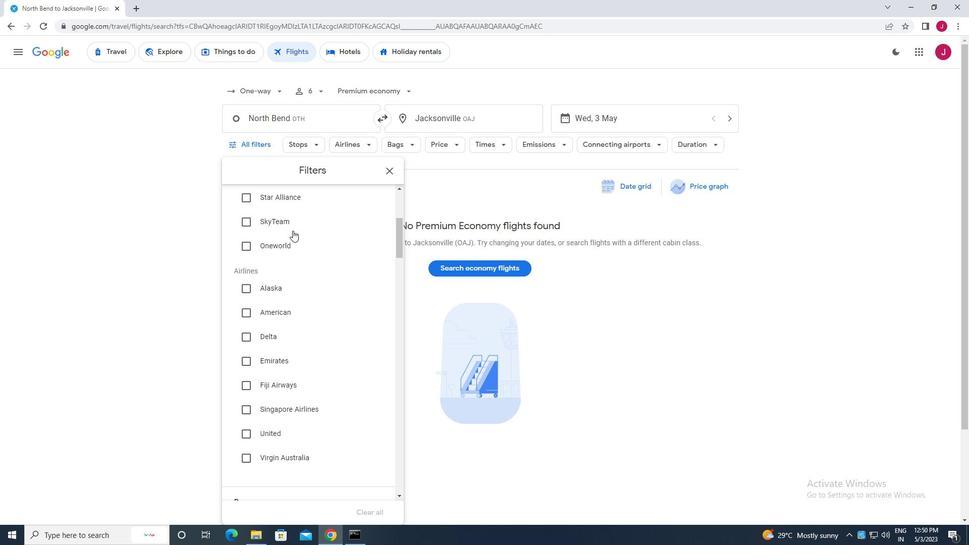 
Action: Mouse scrolled (292, 230) with delta (0, 0)
Screenshot: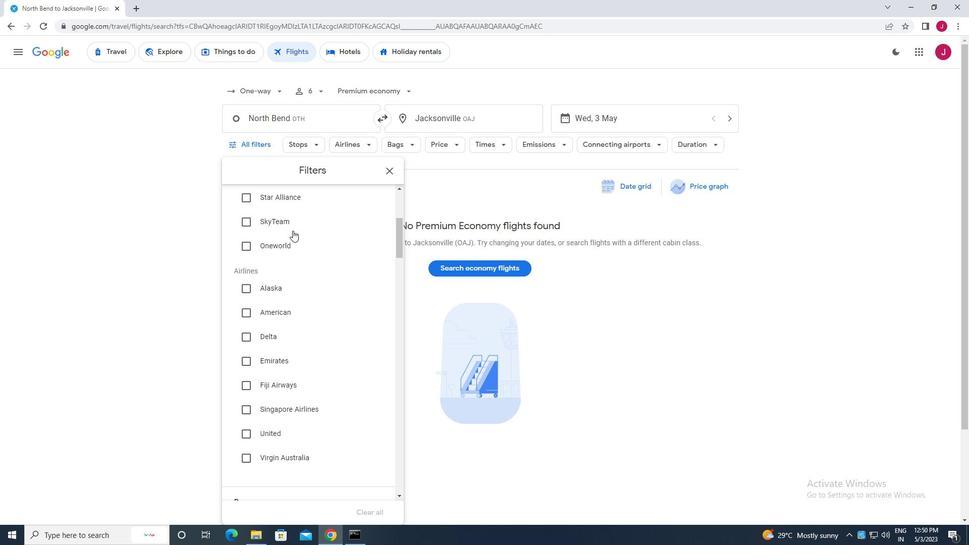 
Action: Mouse moved to (285, 259)
Screenshot: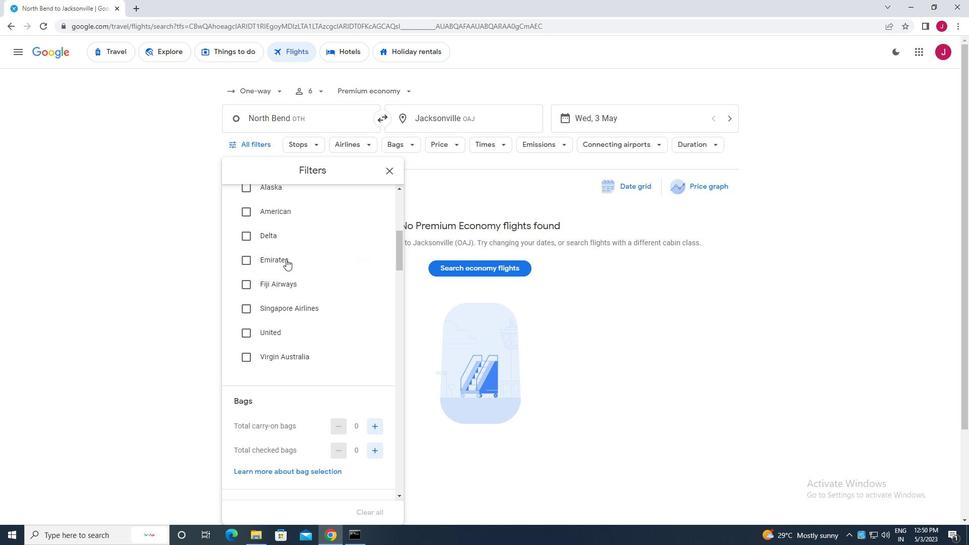 
Action: Mouse scrolled (285, 259) with delta (0, 0)
Screenshot: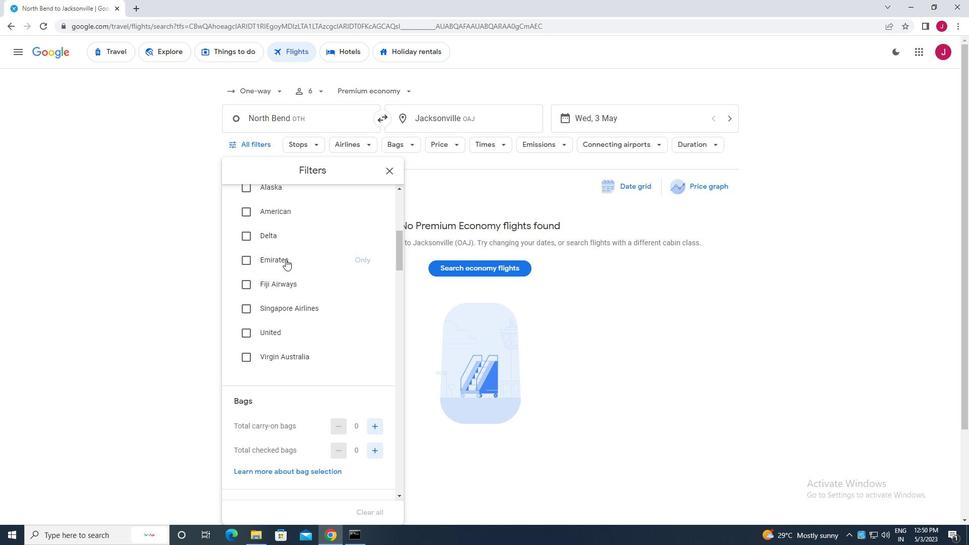 
Action: Mouse scrolled (285, 259) with delta (0, 0)
Screenshot: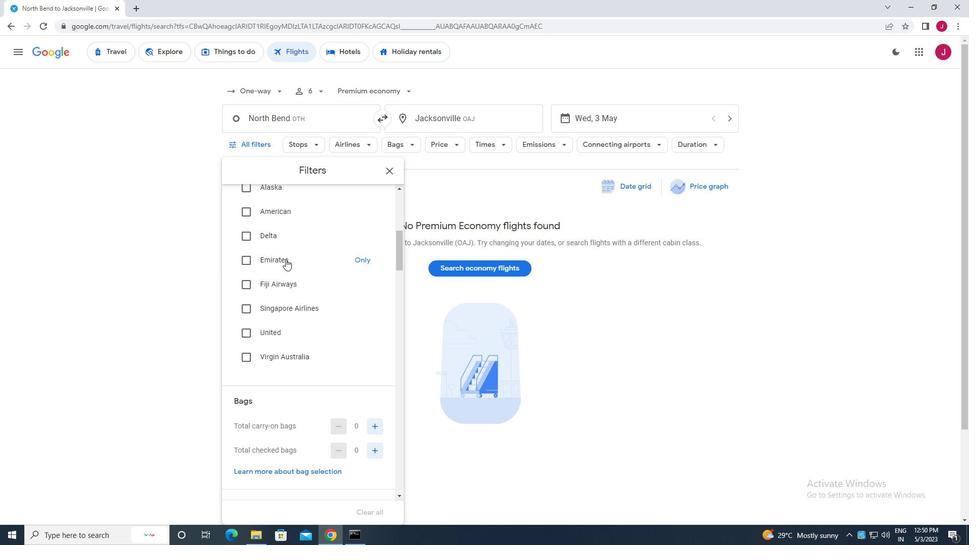 
Action: Mouse scrolled (285, 259) with delta (0, 0)
Screenshot: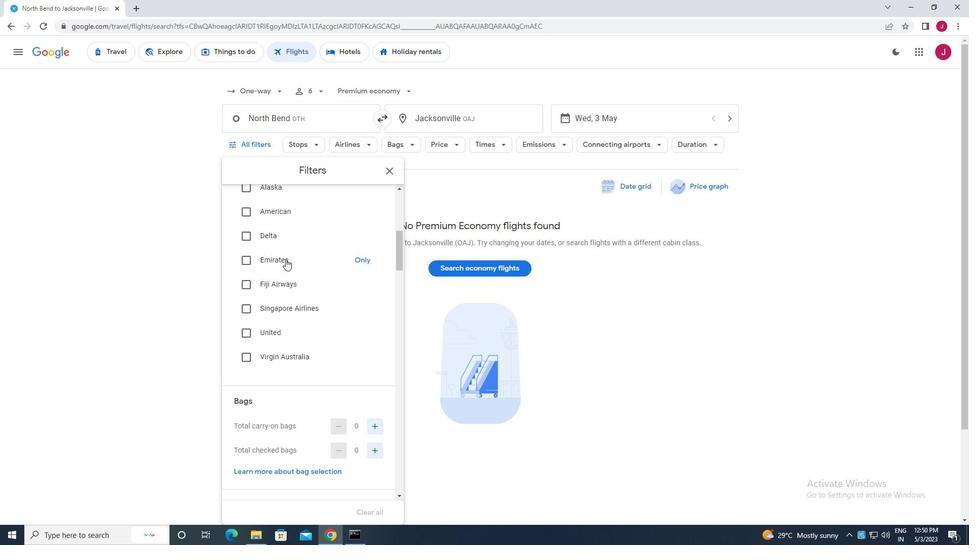 
Action: Mouse scrolled (285, 259) with delta (0, 0)
Screenshot: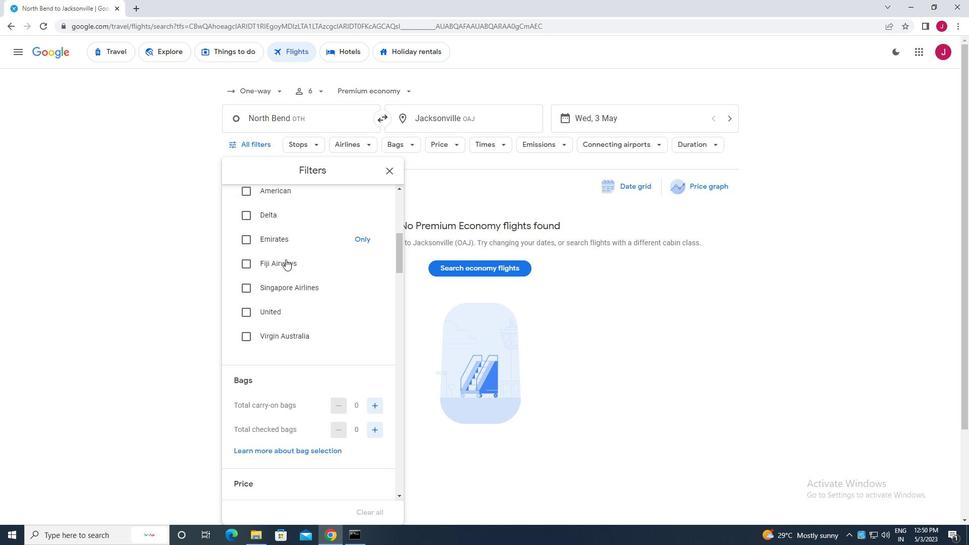 
Action: Mouse scrolled (285, 259) with delta (0, 0)
Screenshot: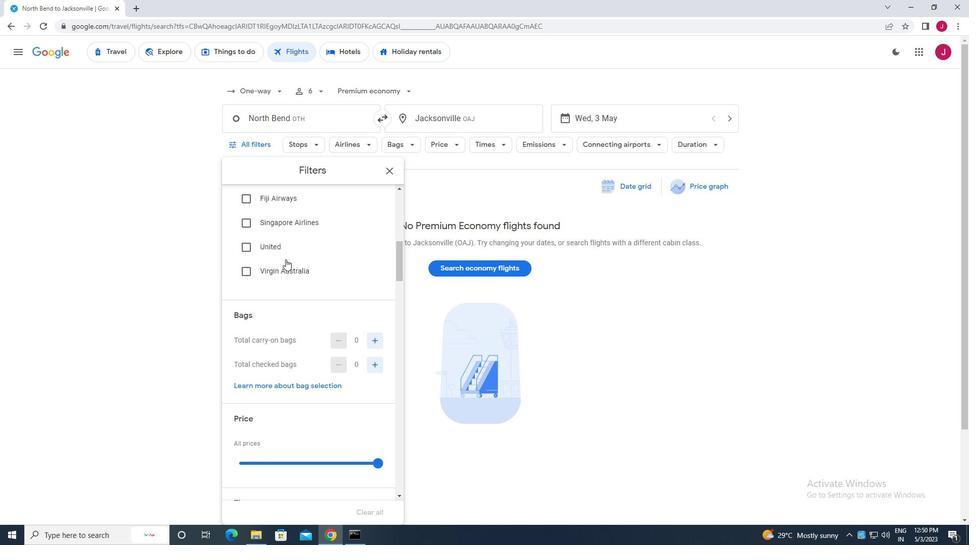 
Action: Mouse scrolled (285, 260) with delta (0, 0)
Screenshot: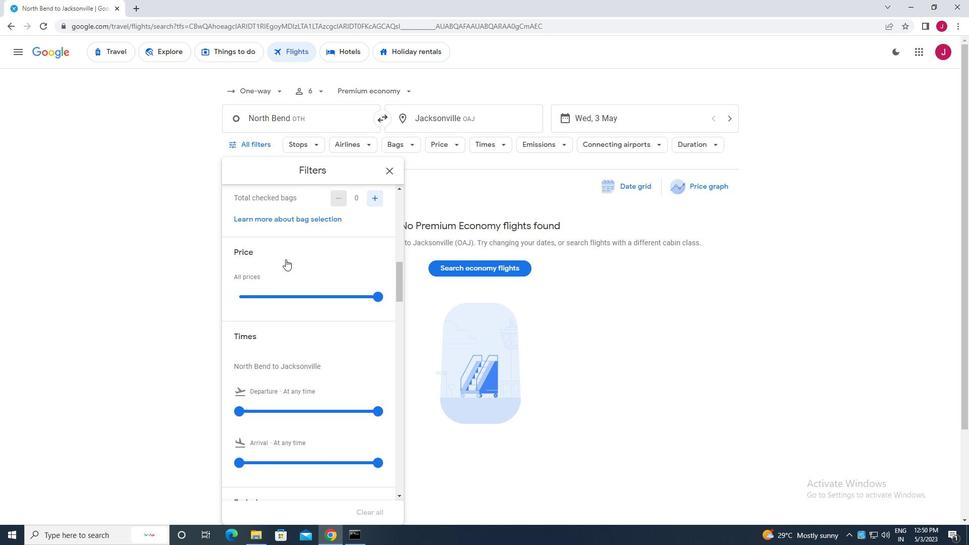 
Action: Mouse moved to (375, 244)
Screenshot: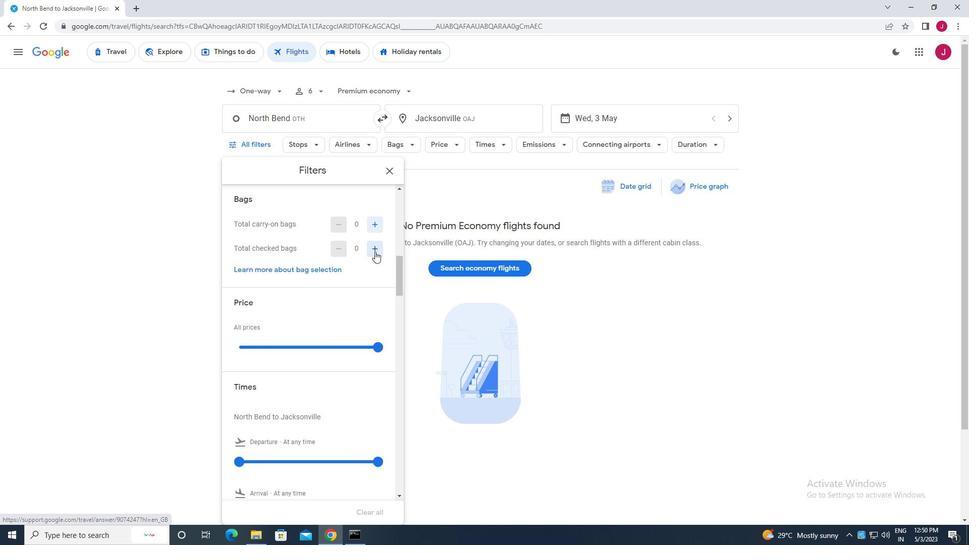 
Action: Mouse pressed left at (375, 244)
Screenshot: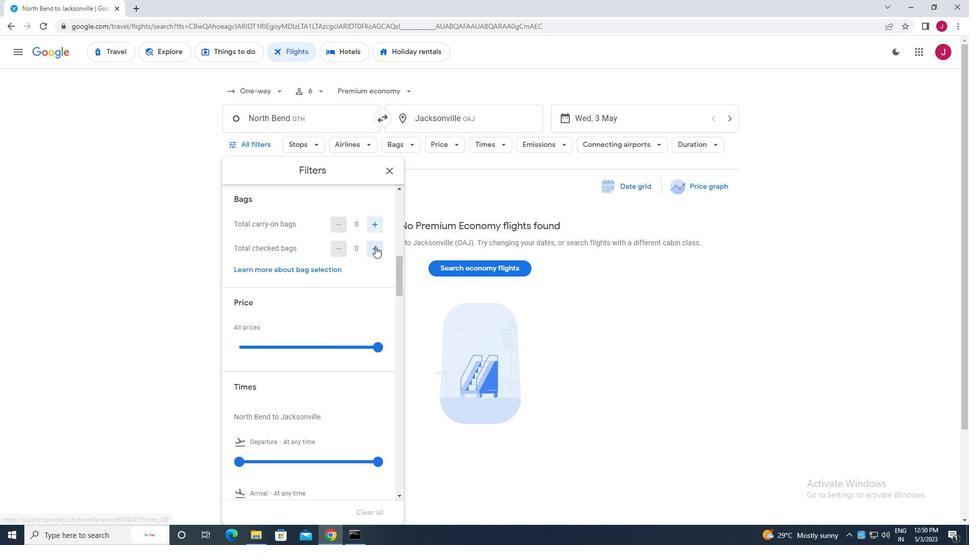 
Action: Mouse pressed left at (375, 244)
Screenshot: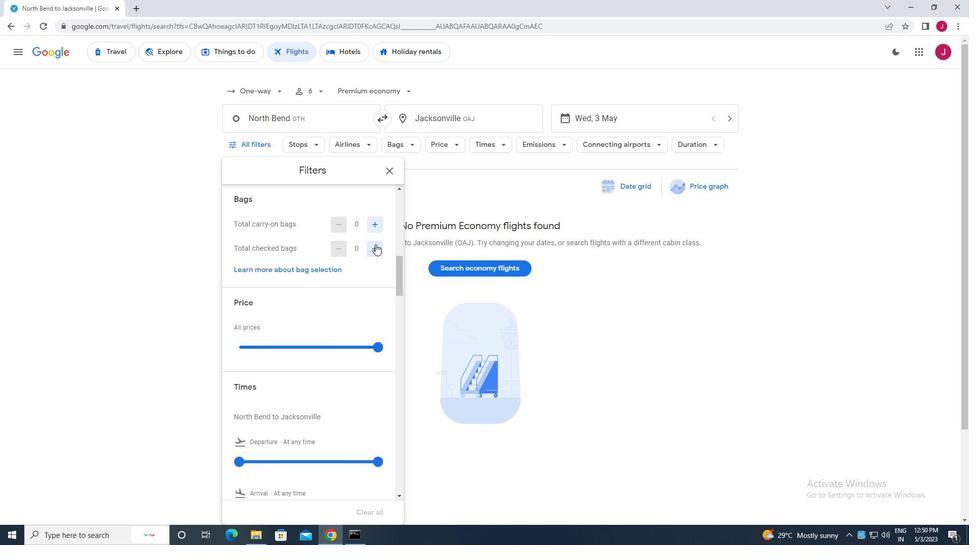 
Action: Mouse pressed left at (375, 244)
Screenshot: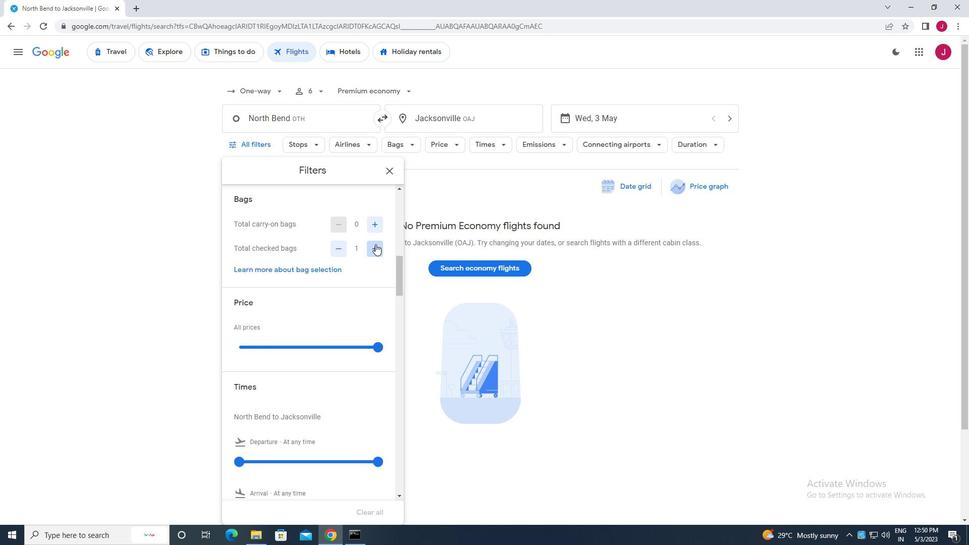 
Action: Mouse pressed left at (375, 244)
Screenshot: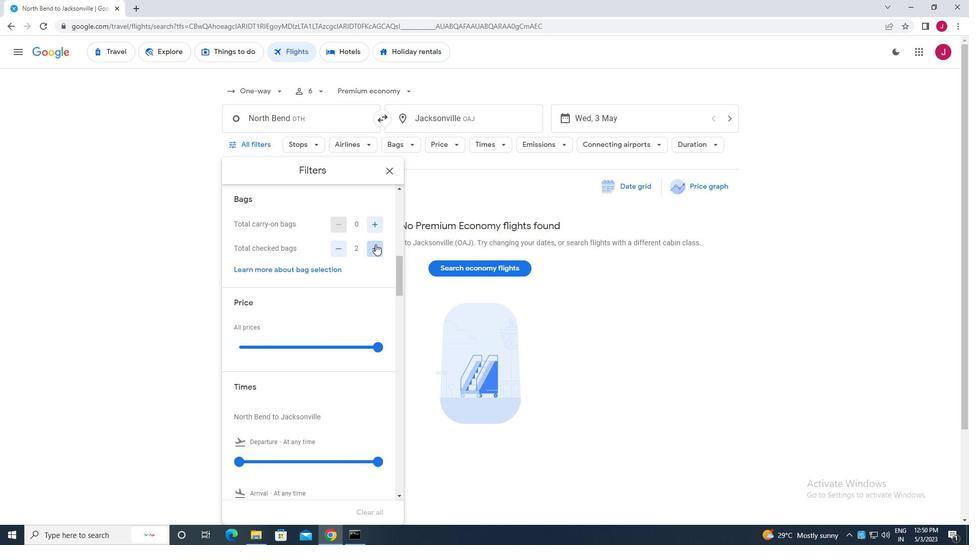 
Action: Mouse pressed left at (375, 244)
Screenshot: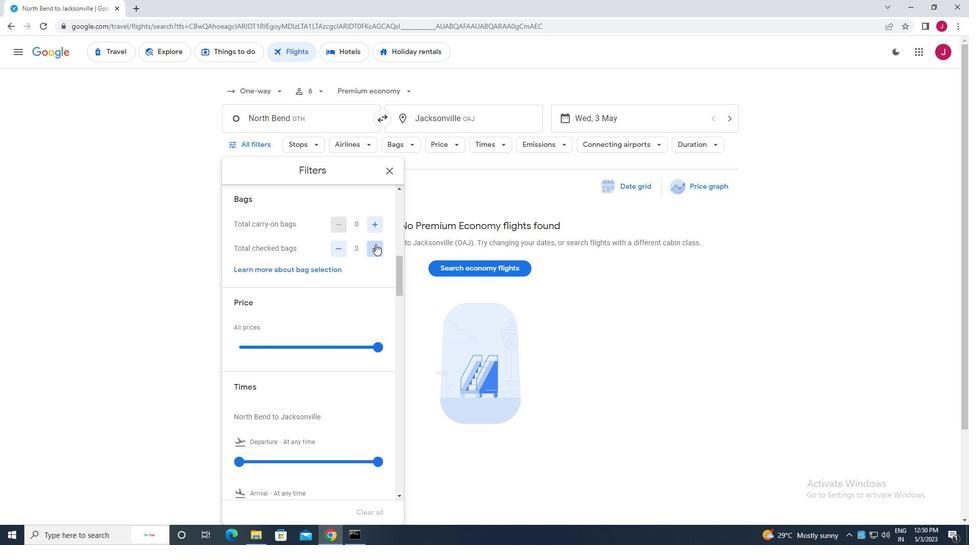 
Action: Mouse moved to (371, 242)
Screenshot: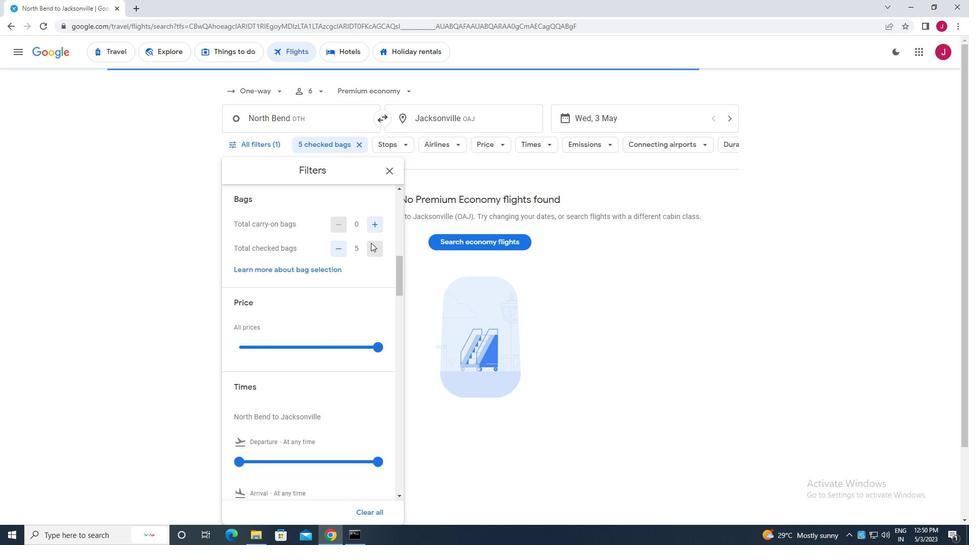 
Action: Mouse scrolled (371, 242) with delta (0, 0)
Screenshot: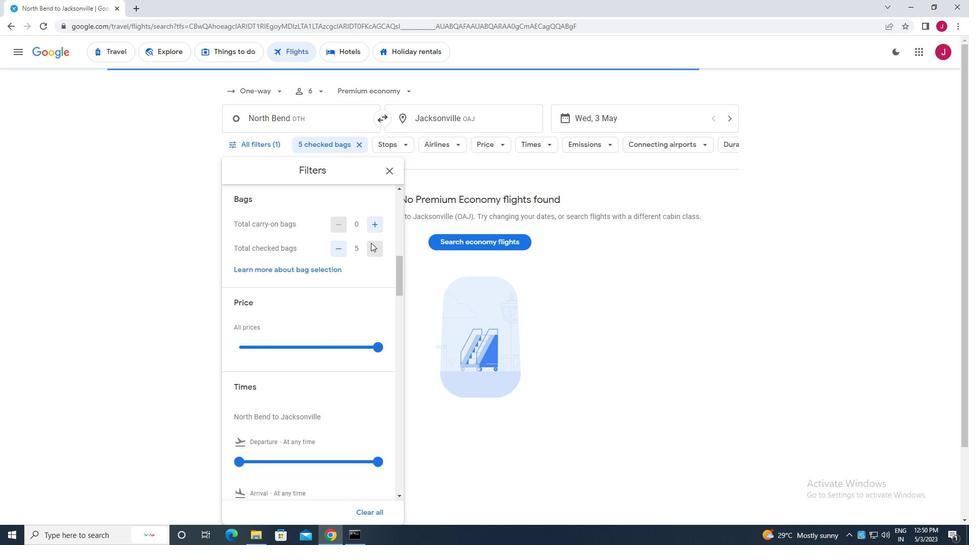 
Action: Mouse moved to (371, 243)
Screenshot: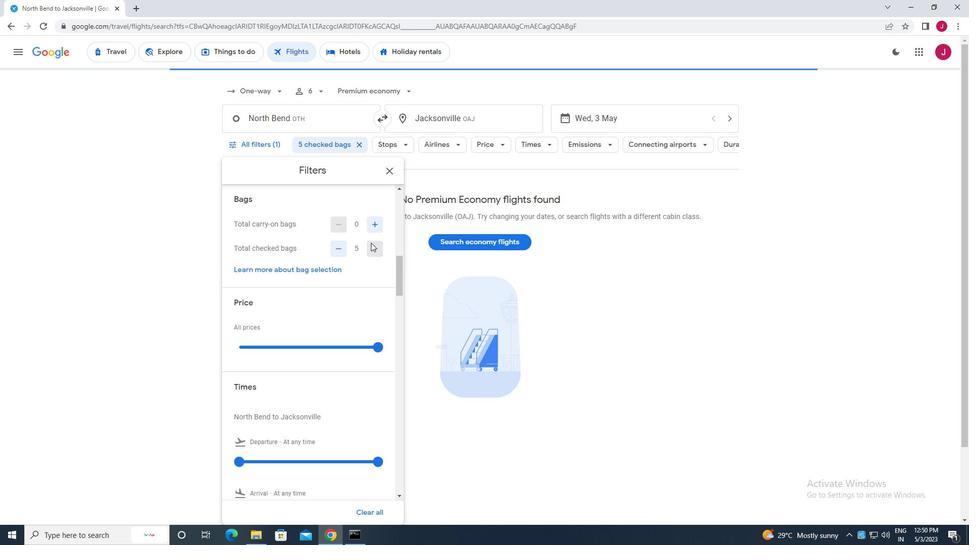 
Action: Mouse scrolled (371, 243) with delta (0, 0)
Screenshot: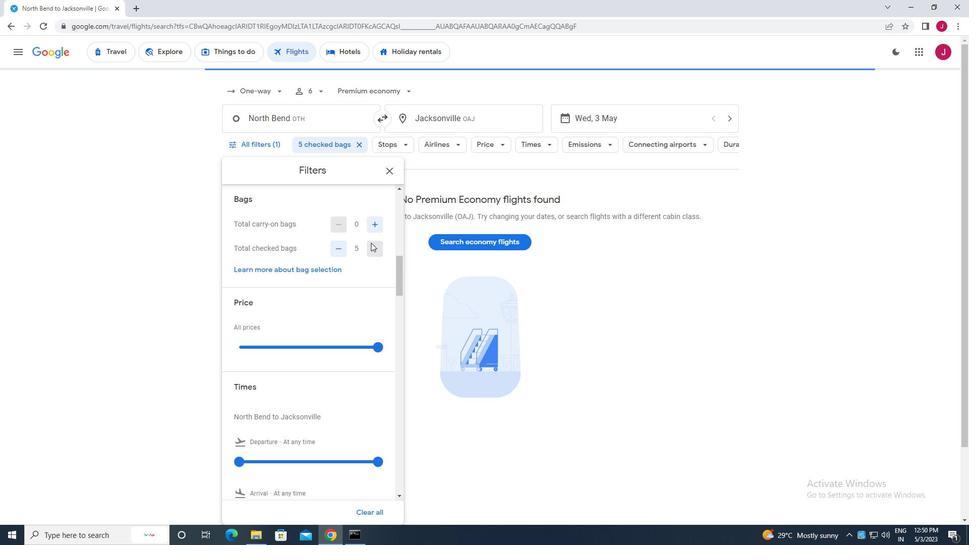 
Action: Mouse moved to (380, 246)
Screenshot: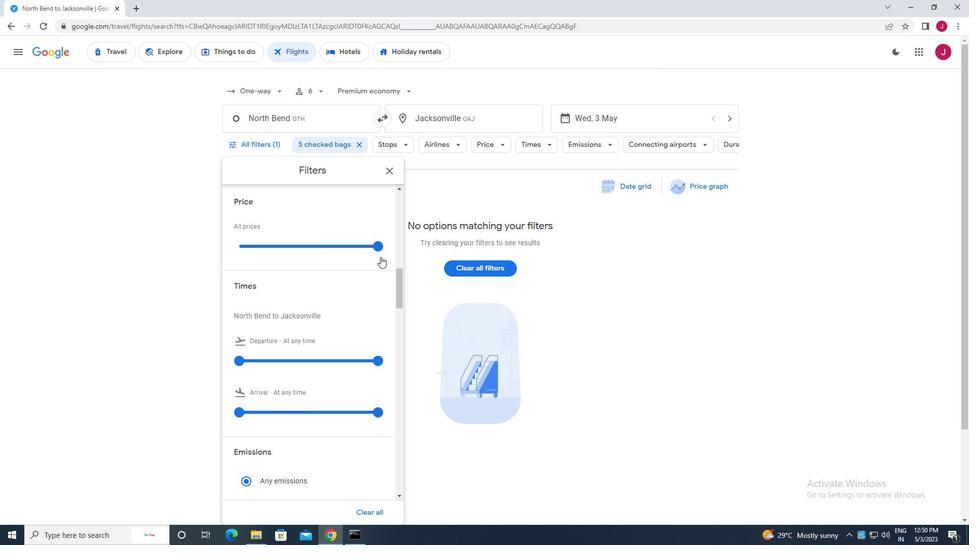 
Action: Mouse pressed left at (380, 246)
Screenshot: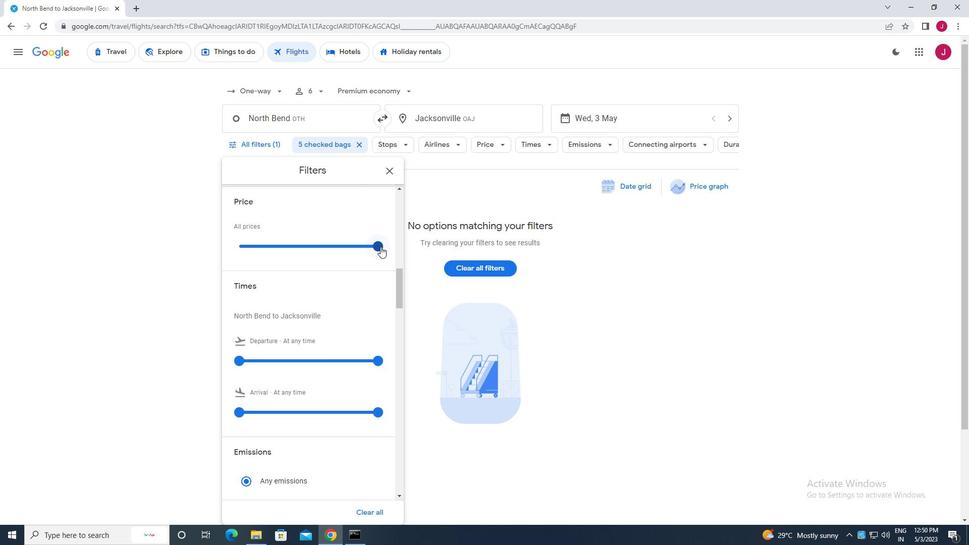 
Action: Mouse moved to (309, 244)
Screenshot: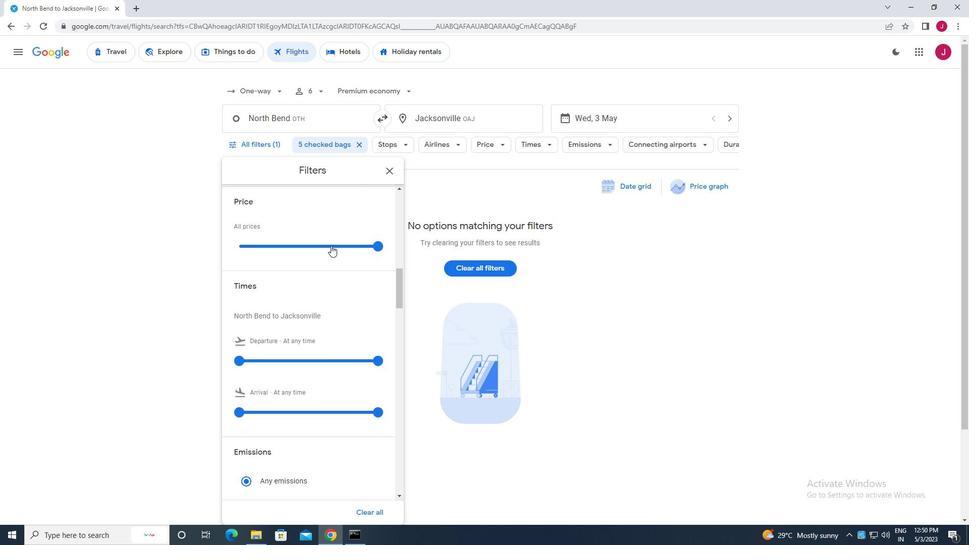 
Action: Mouse scrolled (309, 244) with delta (0, 0)
Screenshot: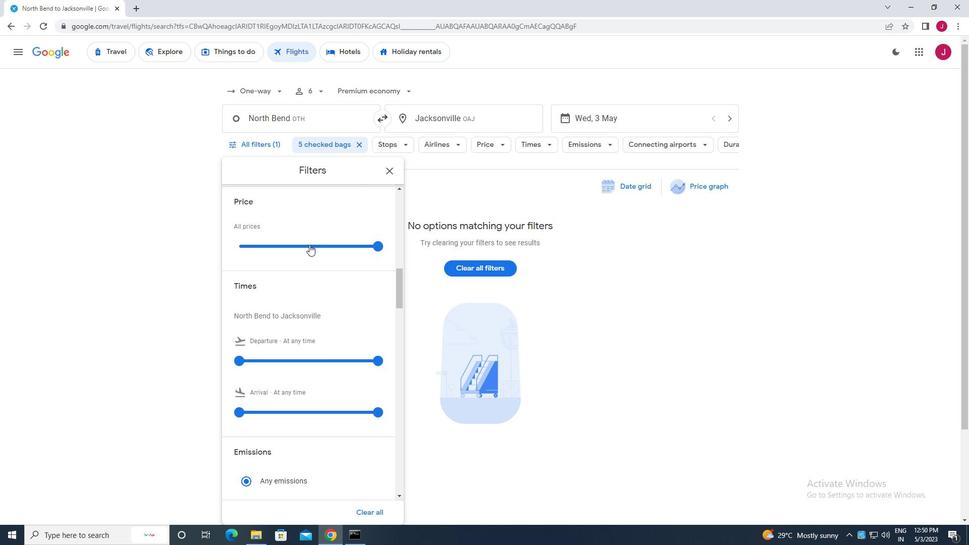 
Action: Mouse scrolled (309, 244) with delta (0, 0)
Screenshot: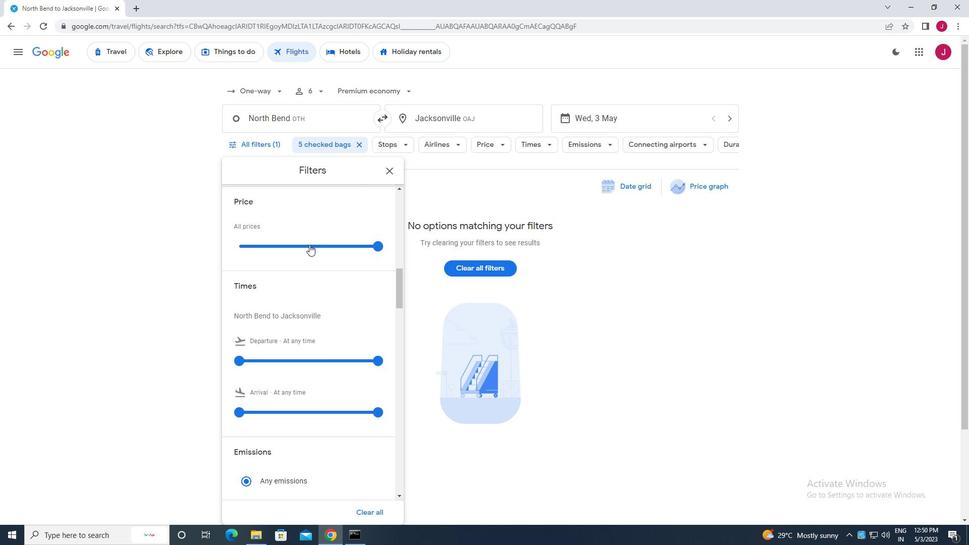 
Action: Mouse moved to (240, 260)
Screenshot: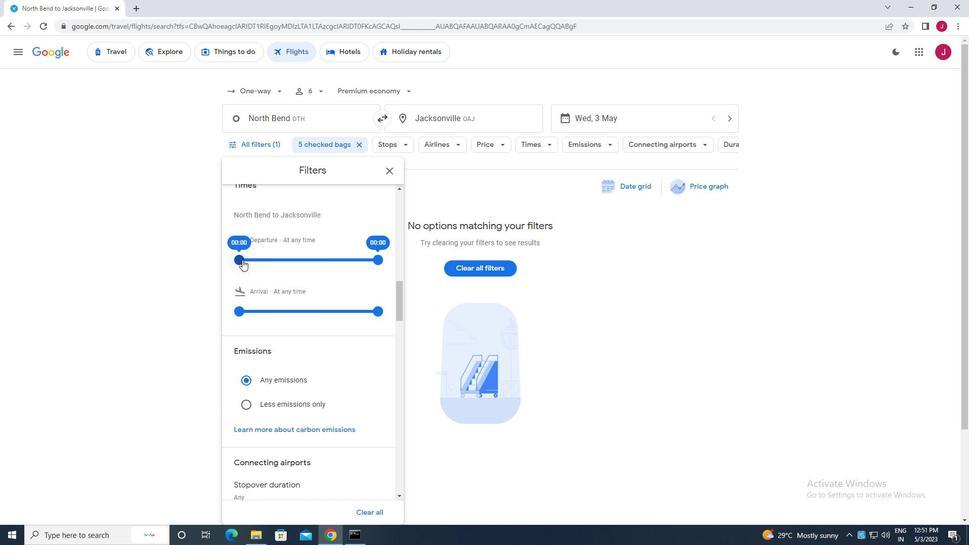 
Action: Mouse pressed left at (240, 260)
Screenshot: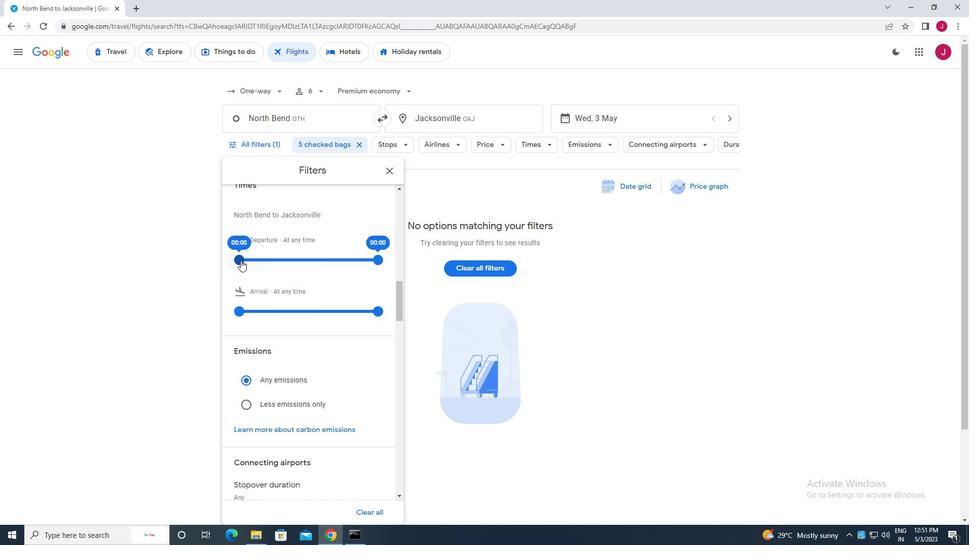
Action: Mouse moved to (379, 260)
Screenshot: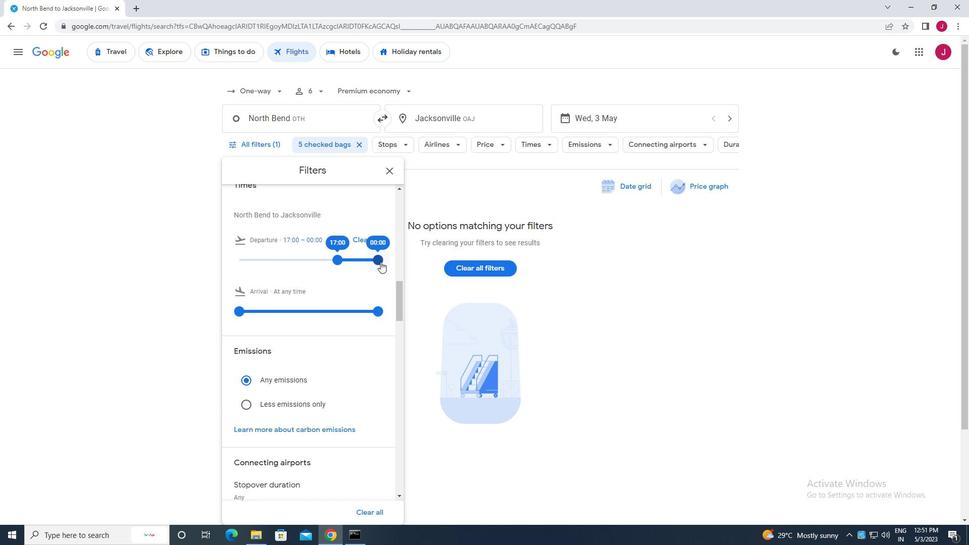
Action: Mouse pressed left at (379, 260)
Screenshot: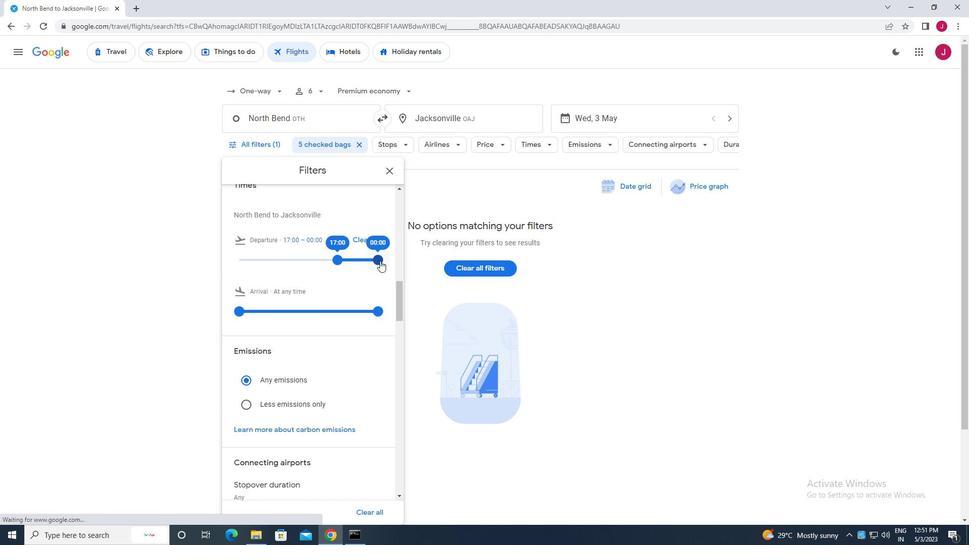 
Action: Mouse moved to (390, 170)
Screenshot: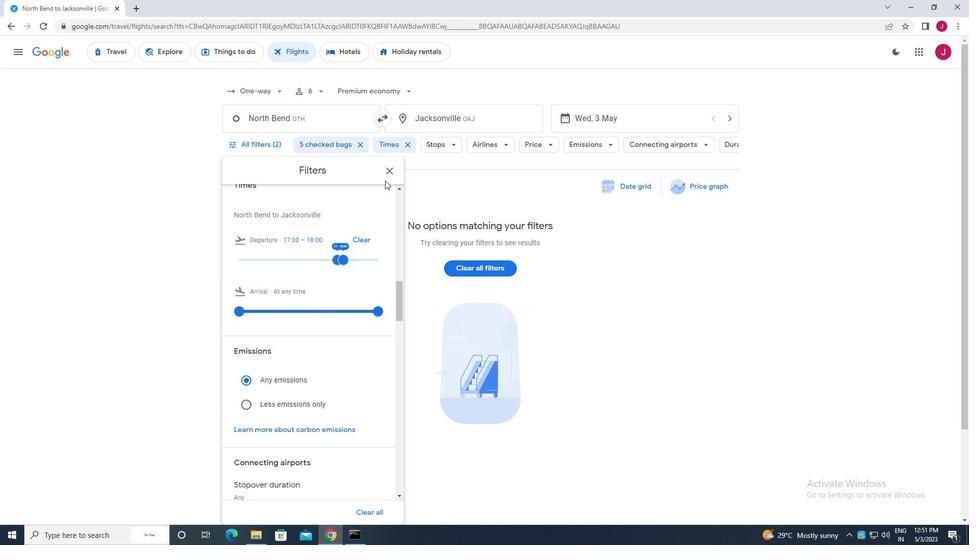 
Action: Mouse pressed left at (390, 170)
Screenshot: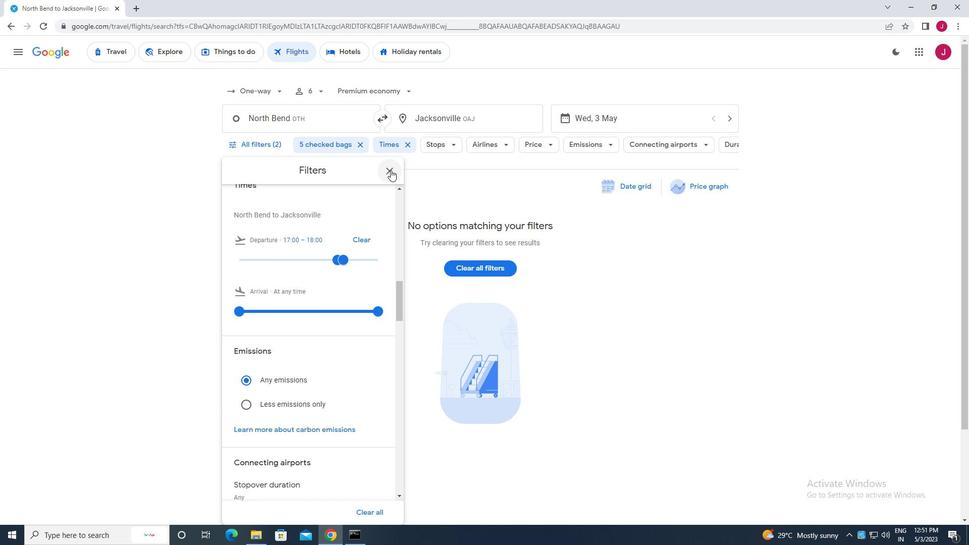 
Action: Mouse moved to (387, 176)
Screenshot: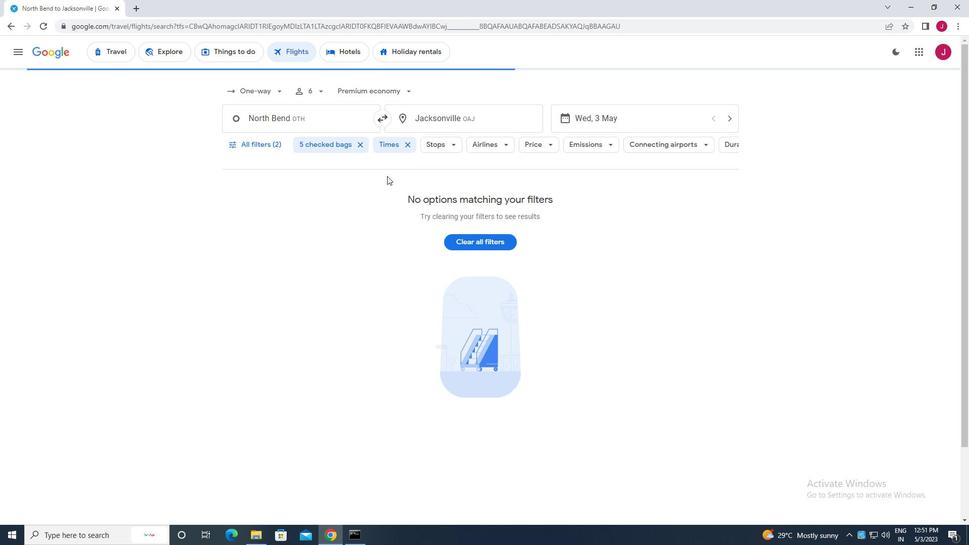 
